 Task: Include a stop at the New York Hall of Science during your trip to Flushing Meadows-Corona Park.
Action: Mouse moved to (219, 57)
Screenshot: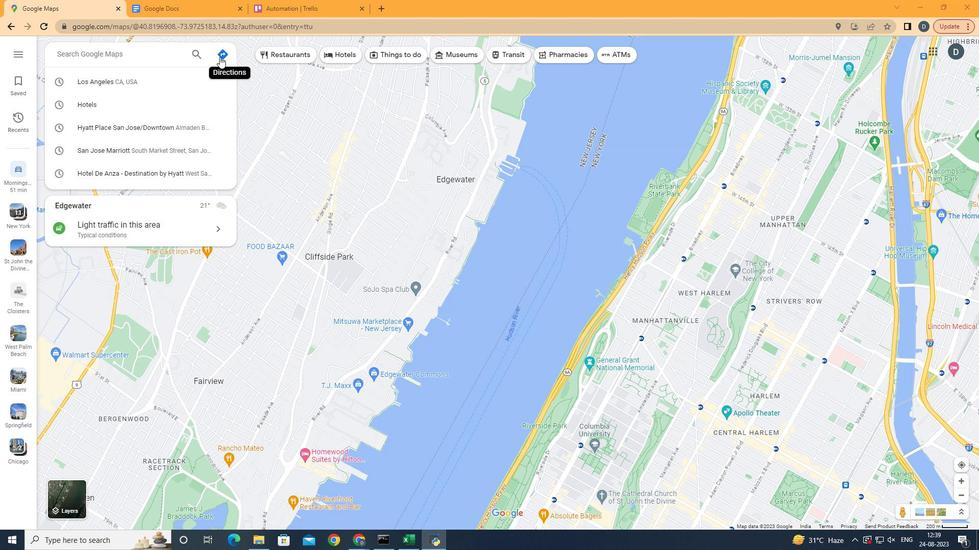 
Action: Mouse pressed left at (219, 57)
Screenshot: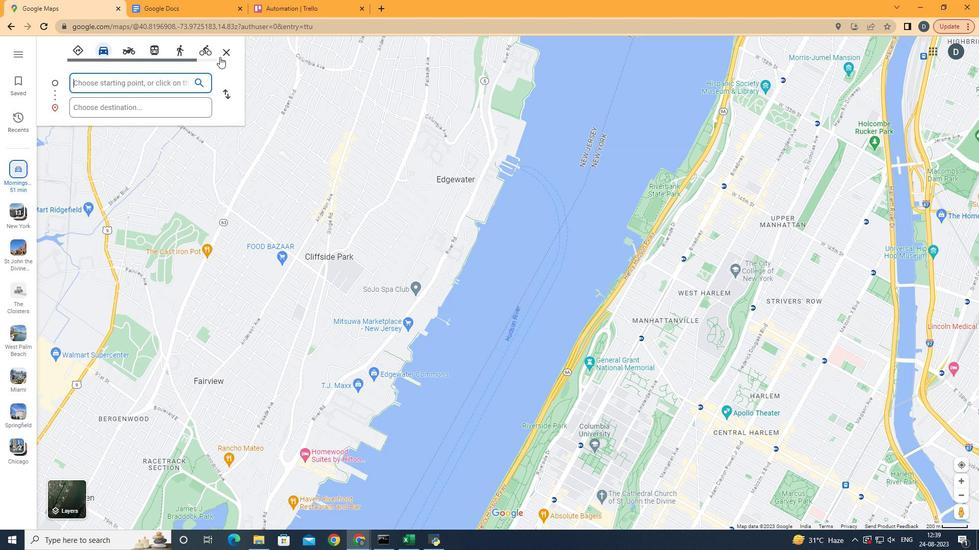 
Action: Mouse moved to (149, 80)
Screenshot: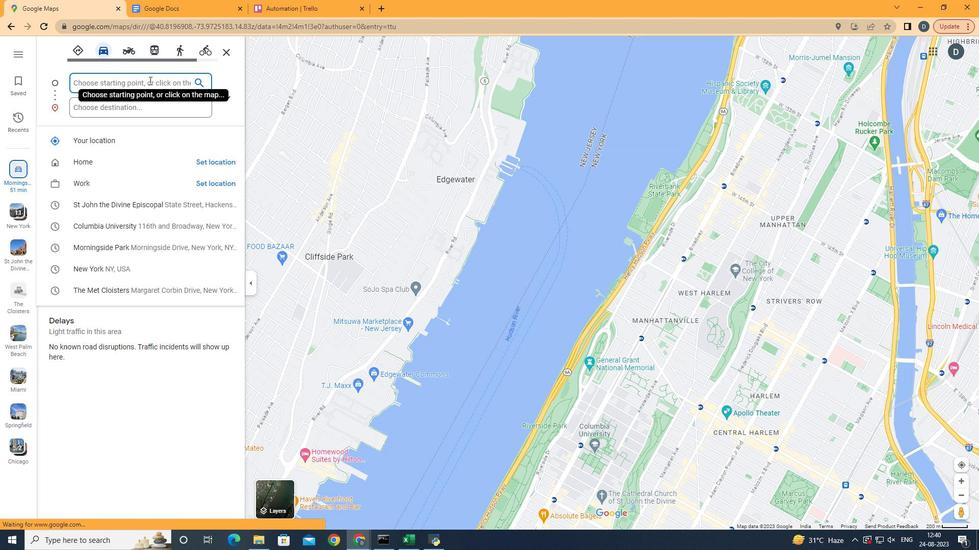 
Action: Mouse pressed left at (149, 80)
Screenshot: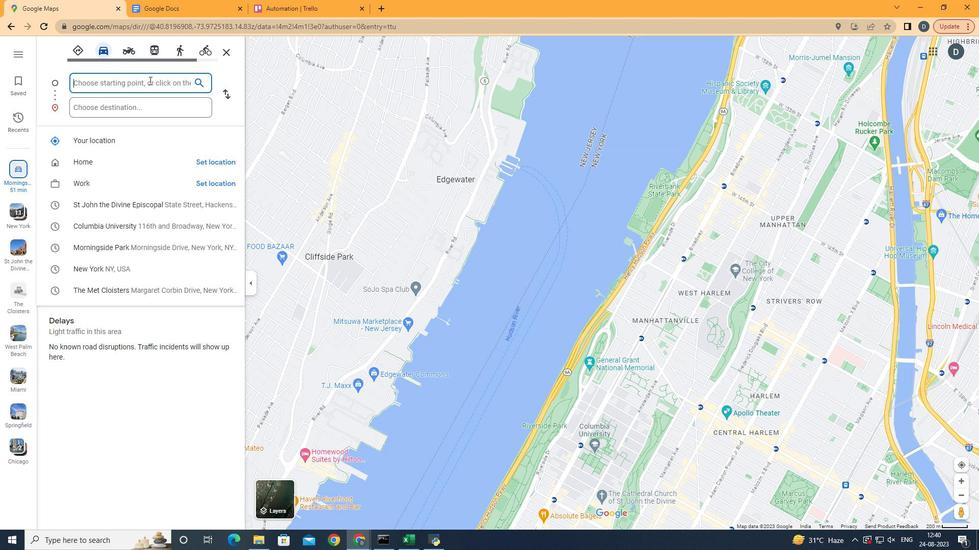 
Action: Key pressed <Key.shift>FLUSHING<Key.space><Key.shift>Me
Screenshot: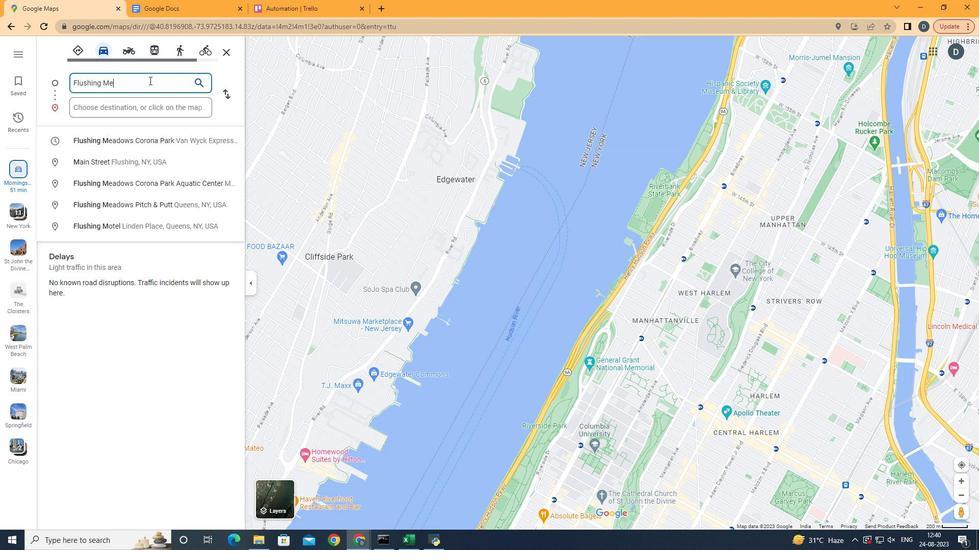 
Action: Mouse moved to (138, 145)
Screenshot: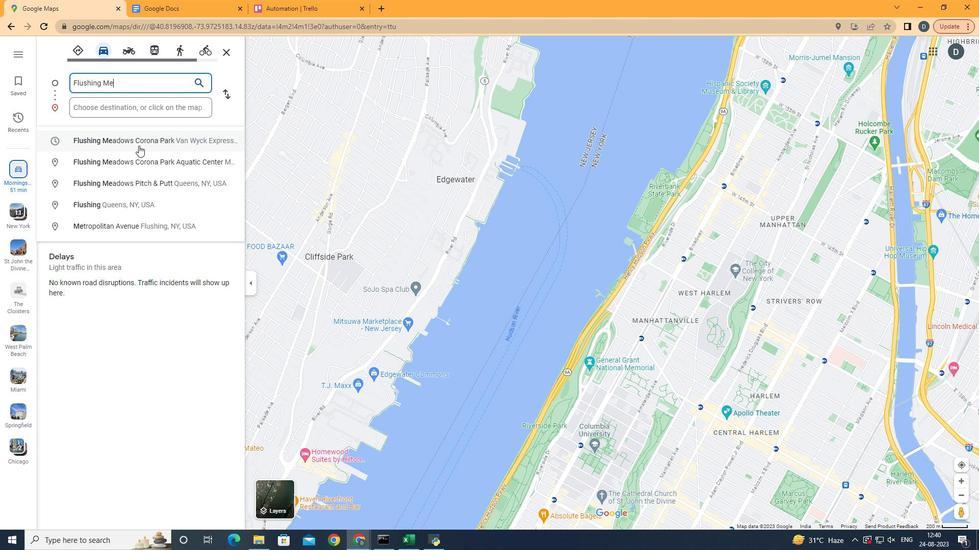 
Action: Mouse pressed left at (138, 145)
Screenshot: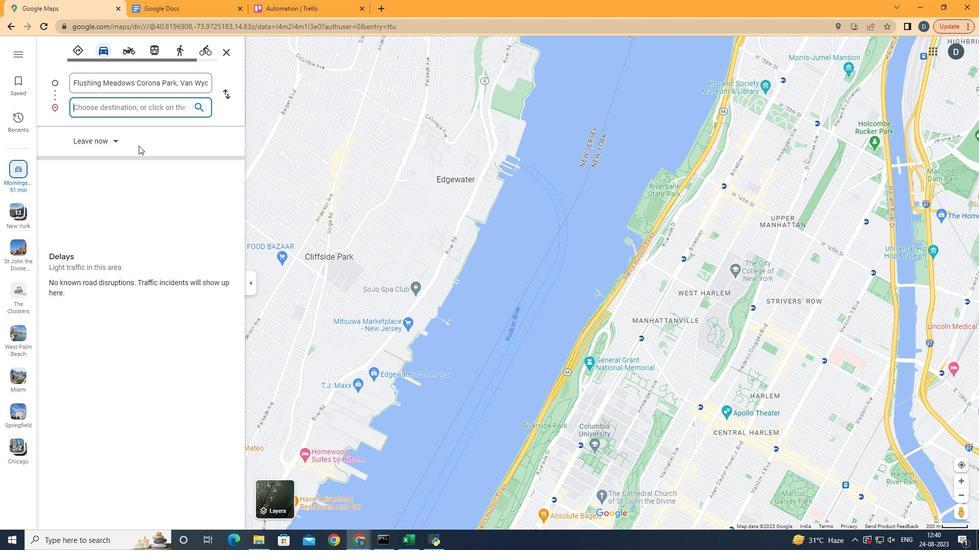
Action: Mouse moved to (174, 83)
Screenshot: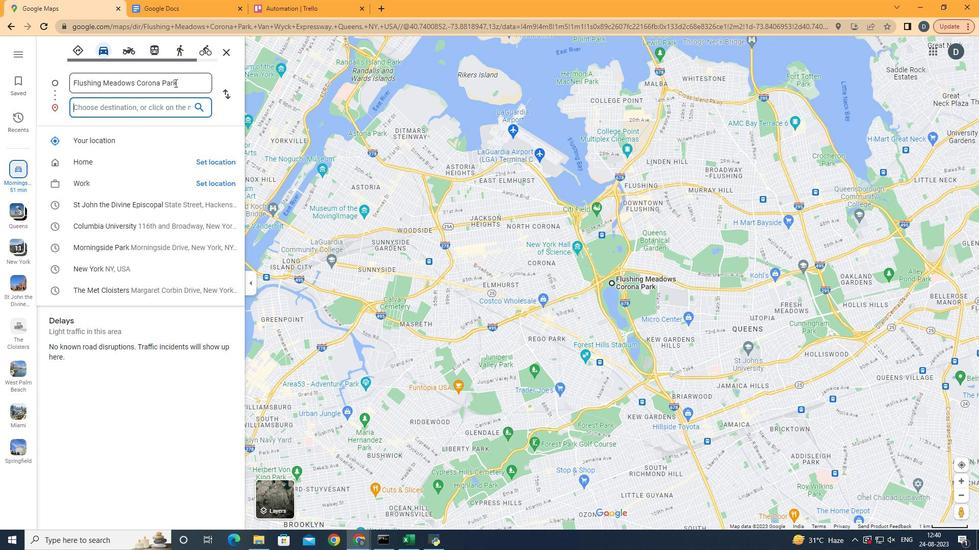 
Action: Mouse pressed left at (174, 83)
Screenshot: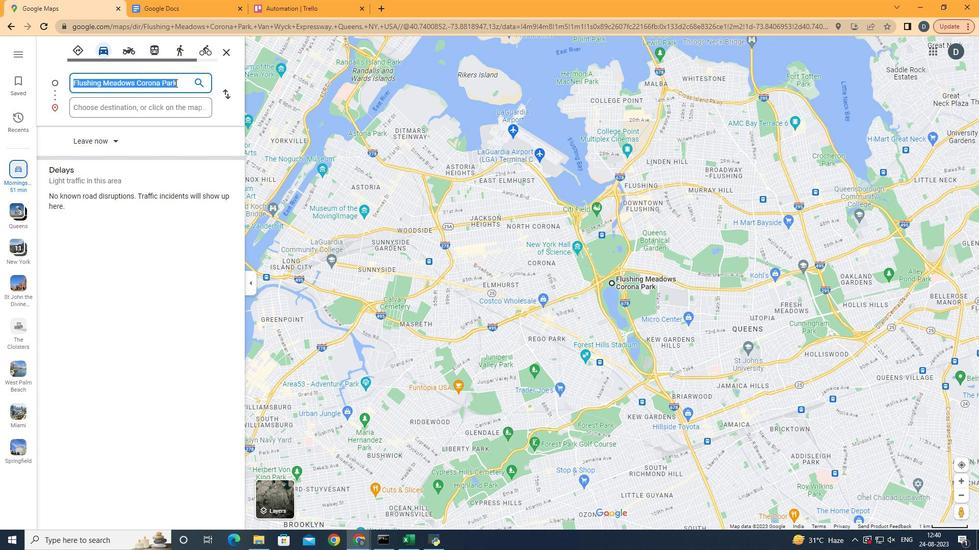 
Action: Mouse moved to (181, 85)
Screenshot: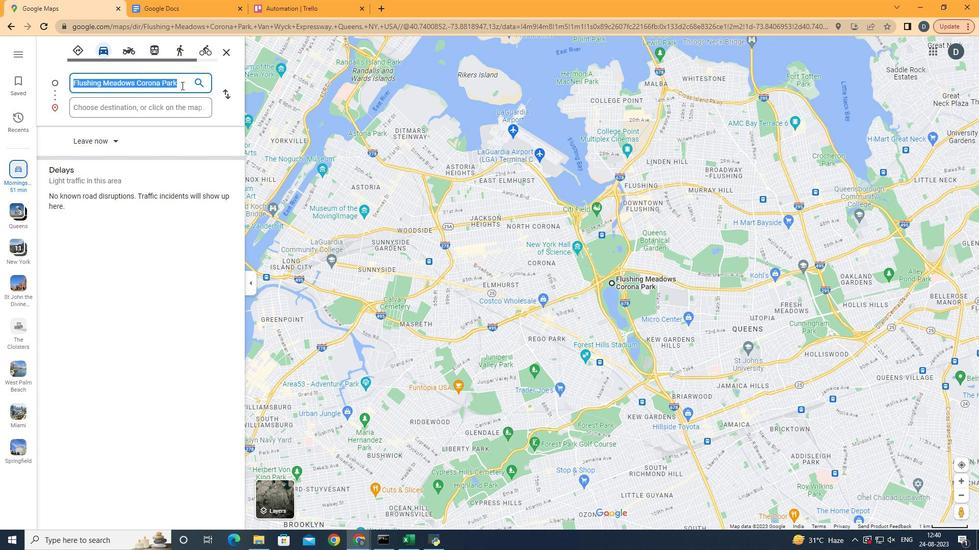 
Action: Mouse pressed left at (181, 85)
Screenshot: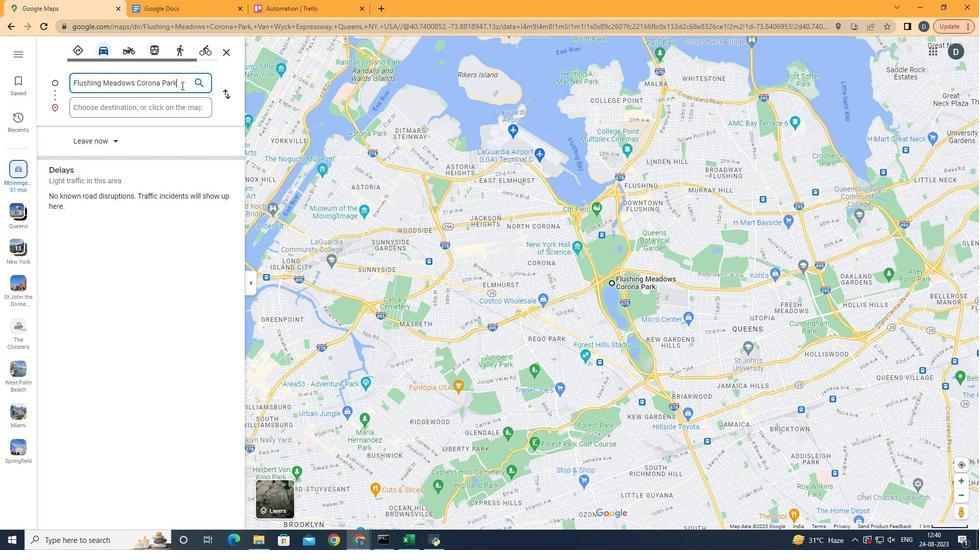 
Action: Key pressed <Key.backspace><Key.backspace><Key.backspace><Key.backspace><Key.backspace><Key.backspace><Key.backspace><Key.backspace><Key.backspace><Key.backspace><Key.backspace>
Screenshot: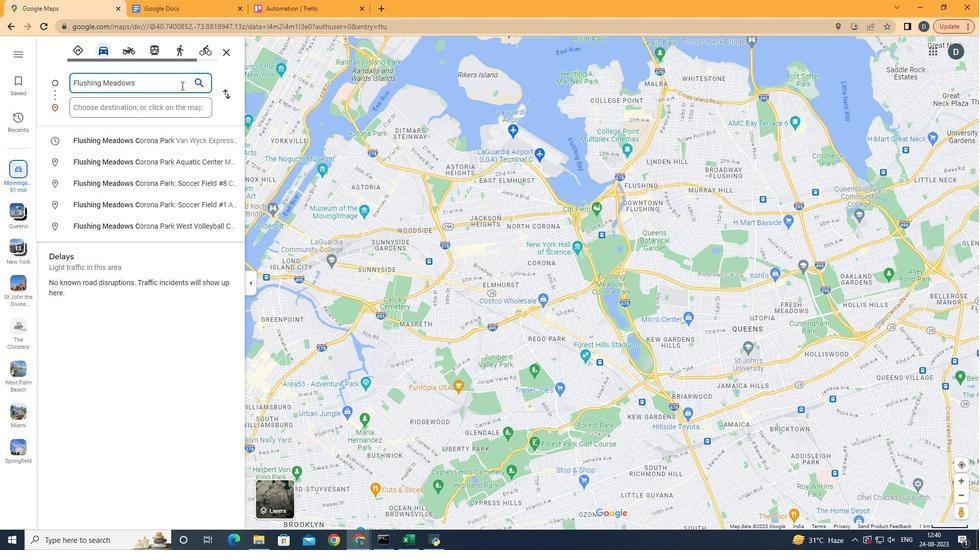 
Action: Mouse moved to (131, 102)
Screenshot: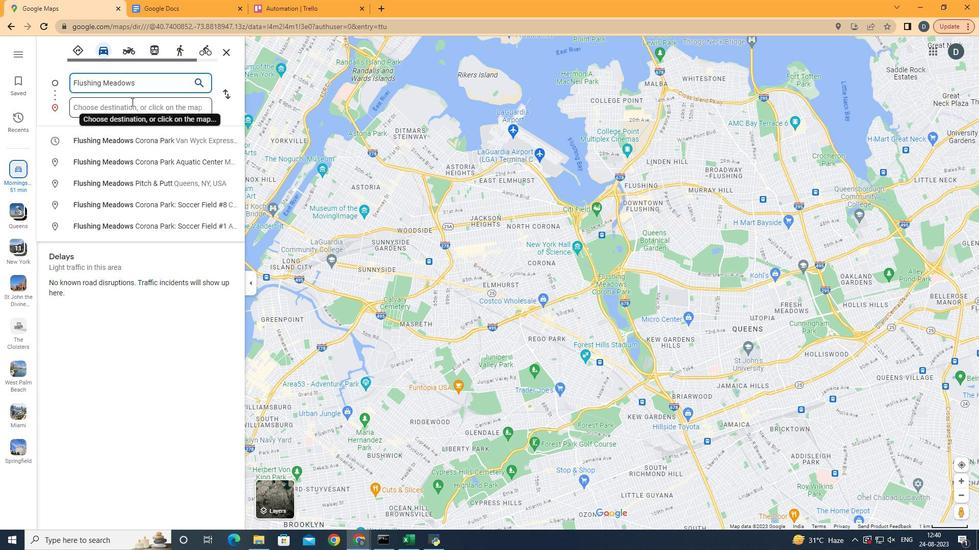 
Action: Key pressed <Key.backspace><Key.backspace><Key.backspace><Key.backspace><Key.backspace><Key.backspace><Key.backspace><Key.backspace><Key.backspace><Key.backspace><Key.backspace><Key.backspace><Key.backspace><Key.backspace><Key.backspace><Key.backspace><Key.backspace><Key.backspace><Key.backspace><Key.backspace><Key.backspace><Key.backspace><Key.backspace><Key.backspace><Key.shift>Corona<Key.space><Key.shift>O<Key.backspace><Key.backspace><Key.backspace><Key.backspace><Key.backspace><Key.backspace><Key.backspace><Key.backspace><Key.backspace><Key.backspace><Key.backspace><Key.backspace><Key.backspace><Key.backspace><Key.shift>Flushi
Screenshot: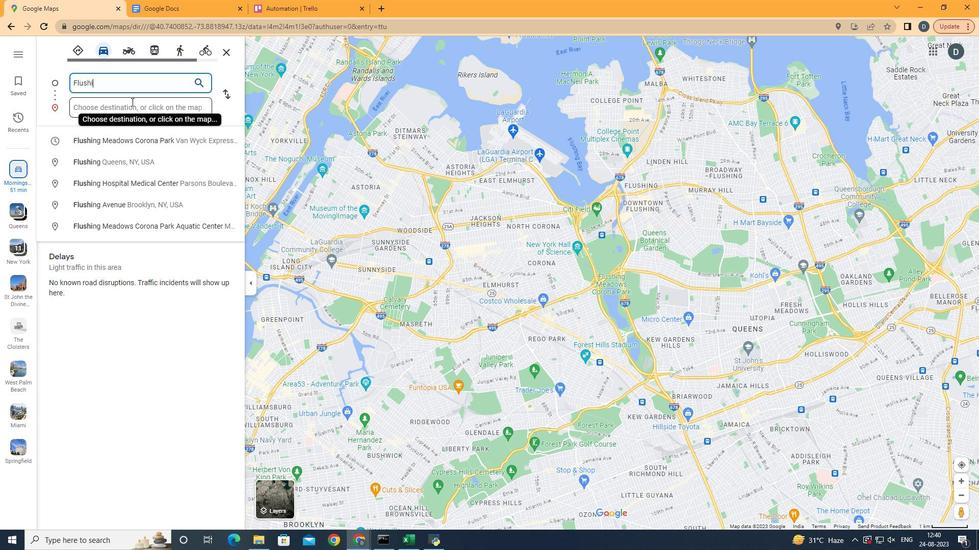 
Action: Mouse moved to (150, 137)
Screenshot: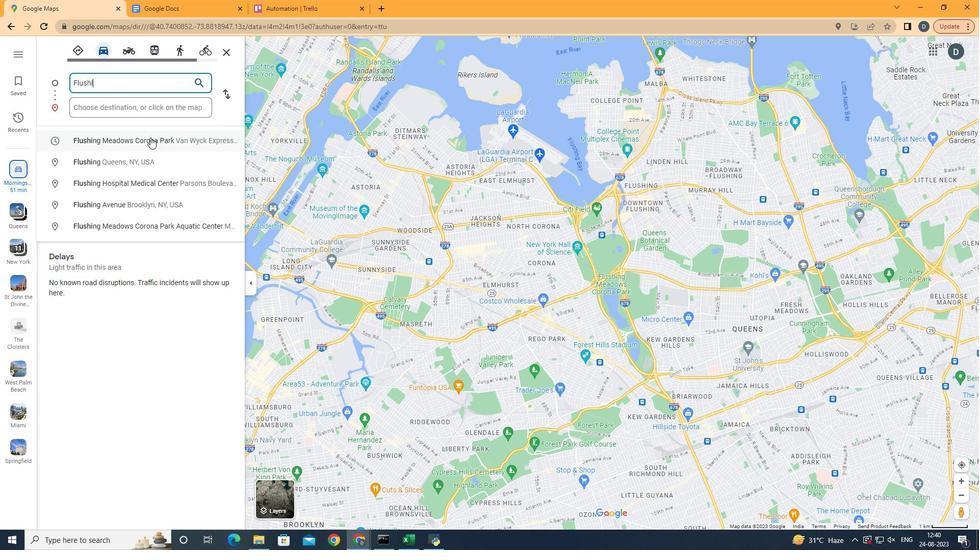 
Action: Mouse pressed left at (150, 137)
Screenshot: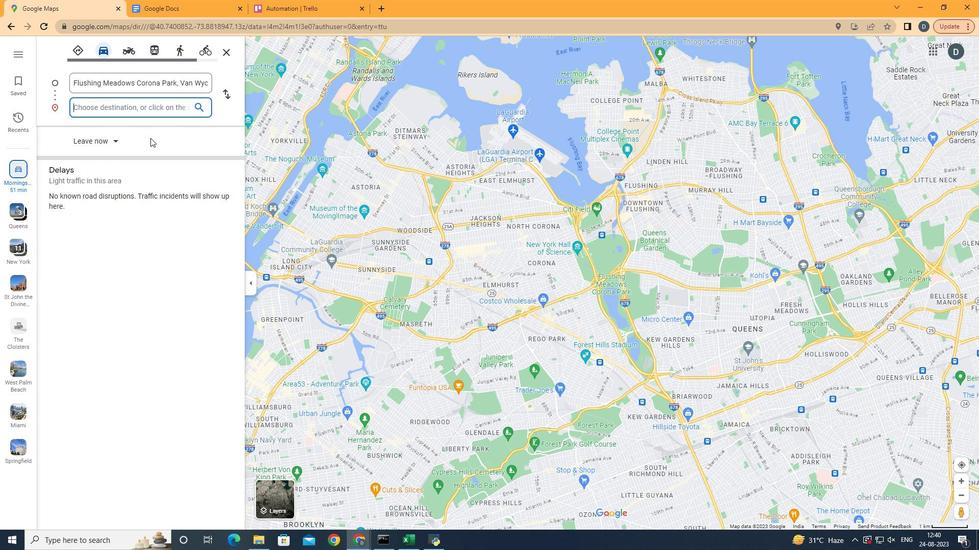 
Action: Mouse moved to (139, 109)
Screenshot: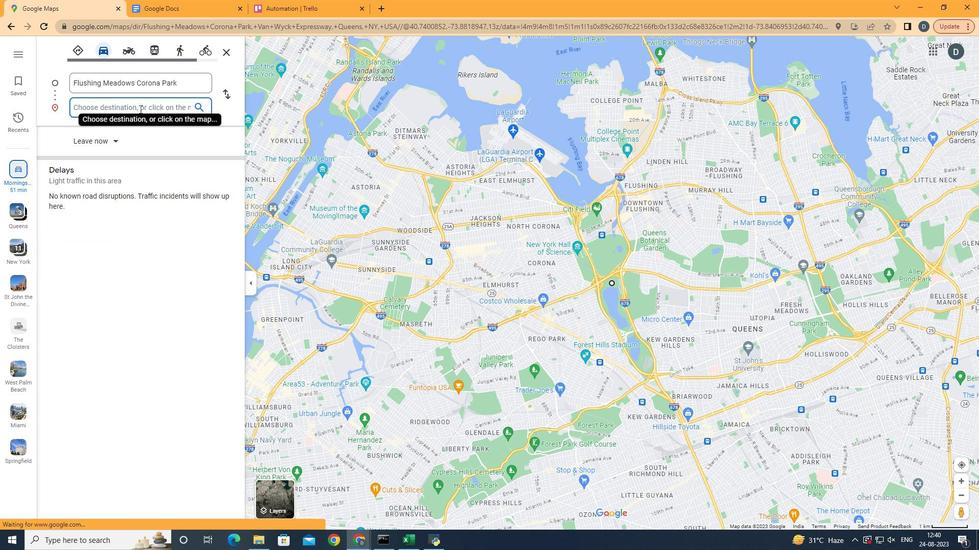
Action: Mouse pressed left at (139, 109)
Screenshot: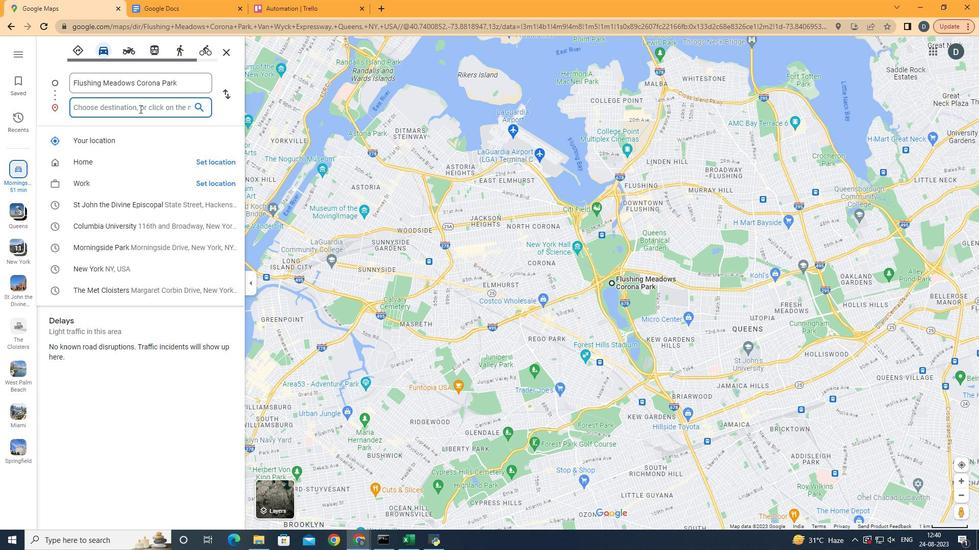 
Action: Key pressed <Key.shift>New<Key.space><Key.shift>York<Key.space><Key.shift>Hall
Screenshot: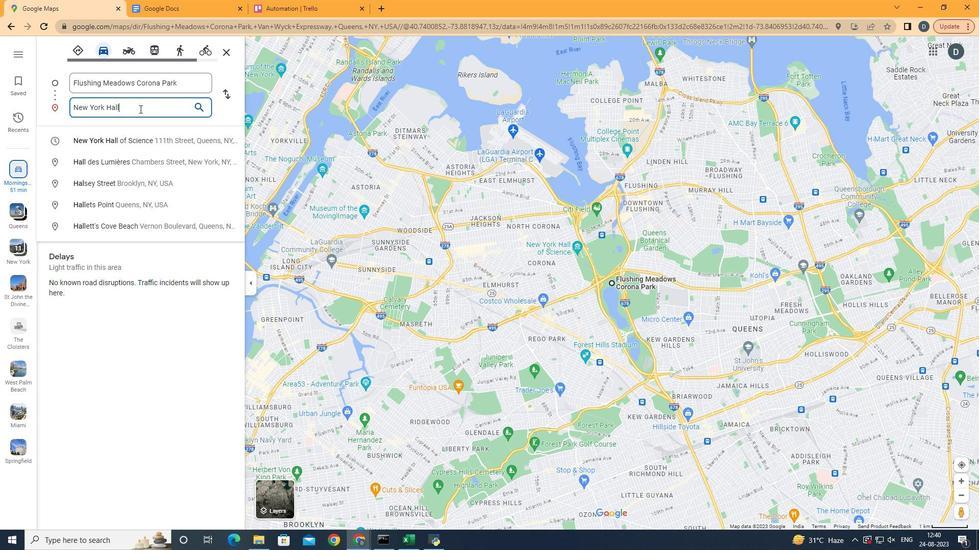 
Action: Mouse moved to (163, 134)
Screenshot: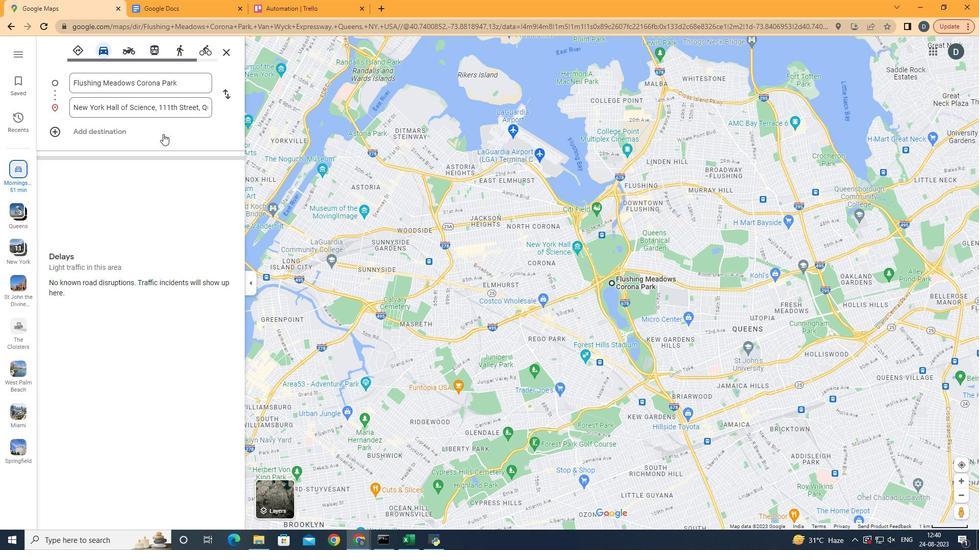
Action: Mouse pressed left at (163, 134)
Screenshot: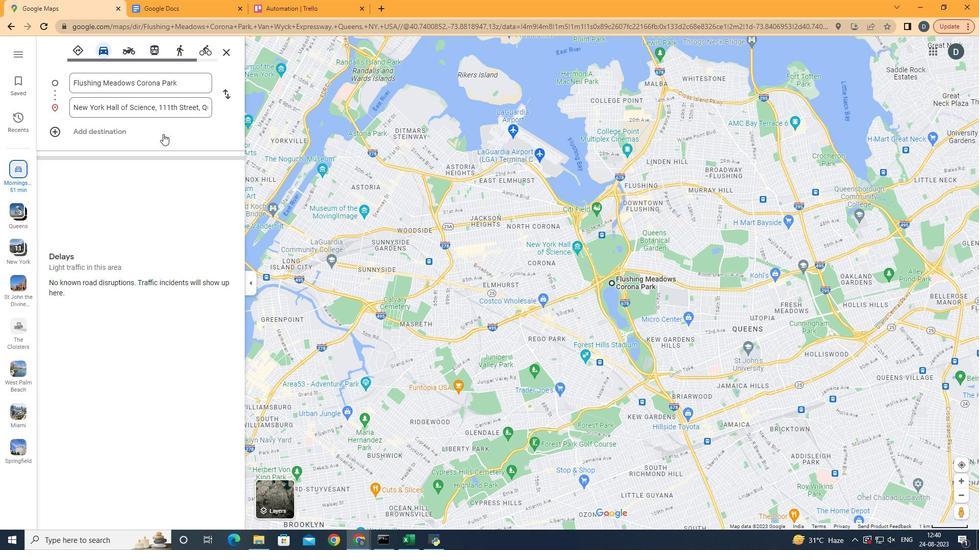 
Action: Mouse moved to (78, 133)
Screenshot: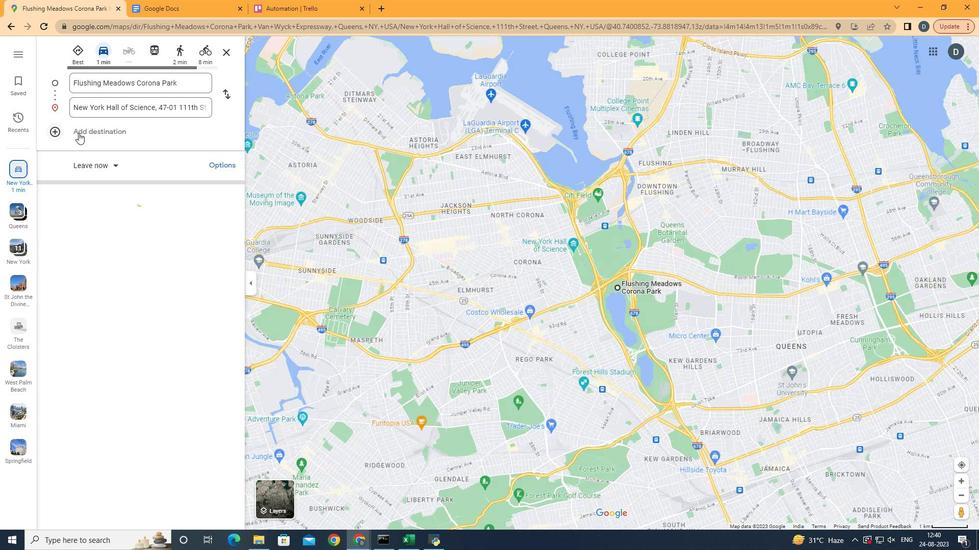 
Action: Mouse pressed left at (78, 133)
Screenshot: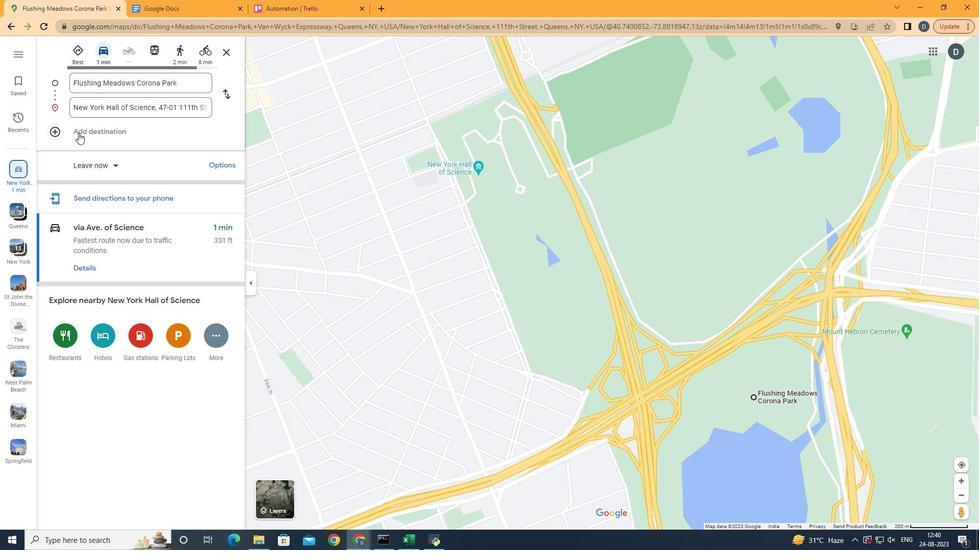 
Action: Mouse moved to (79, 129)
Screenshot: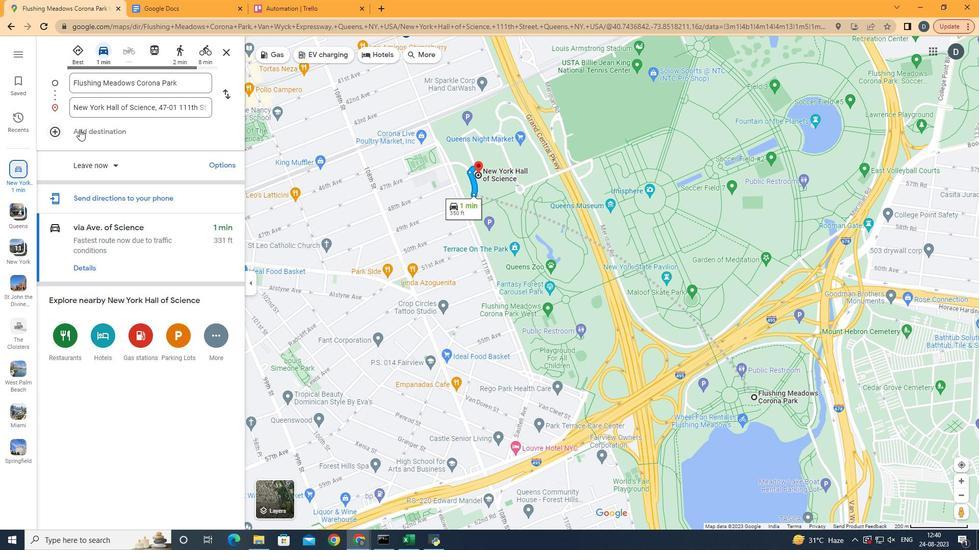
Action: Mouse pressed left at (79, 129)
Screenshot: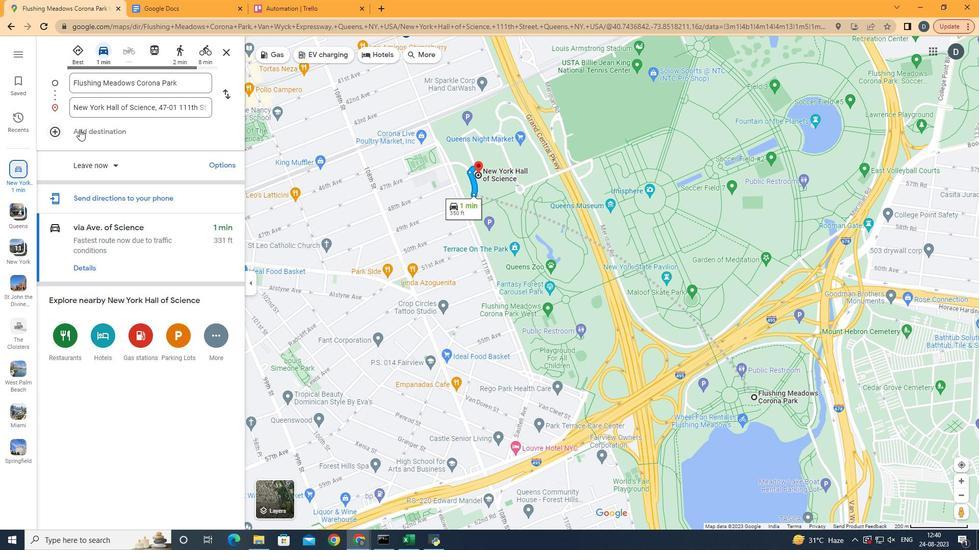
Action: Mouse moved to (123, 134)
Screenshot: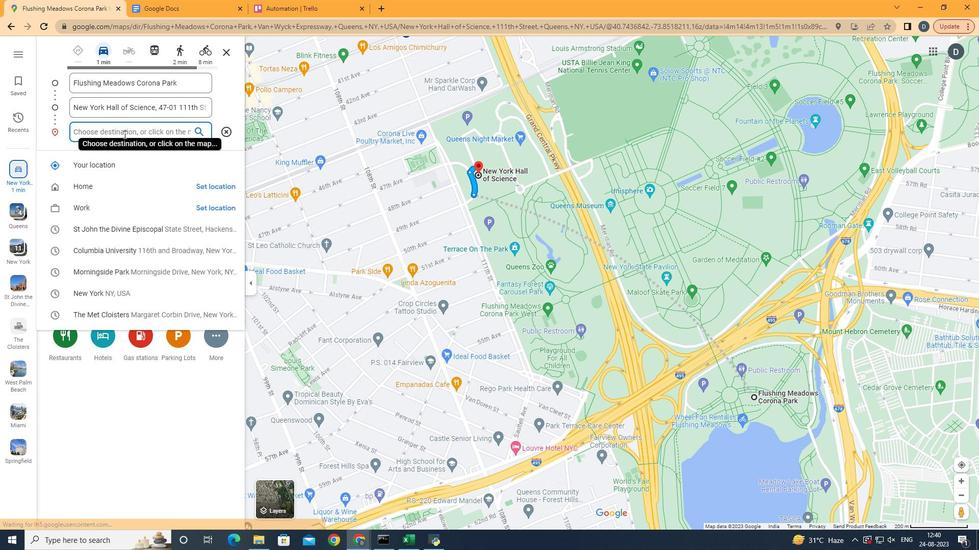 
Action: Mouse pressed left at (123, 134)
Screenshot: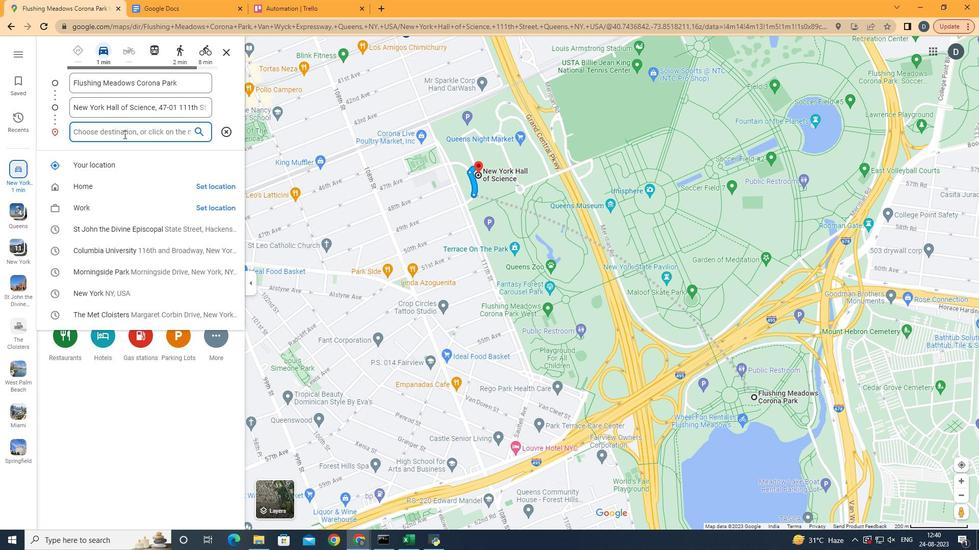 
Action: Key pressed <Key.shift>Corona
Screenshot: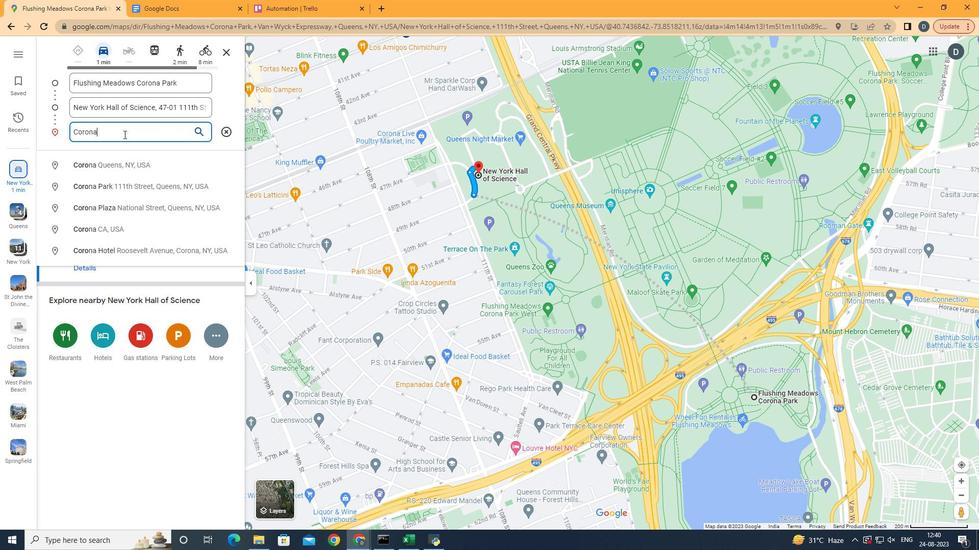 
Action: Mouse moved to (153, 184)
Screenshot: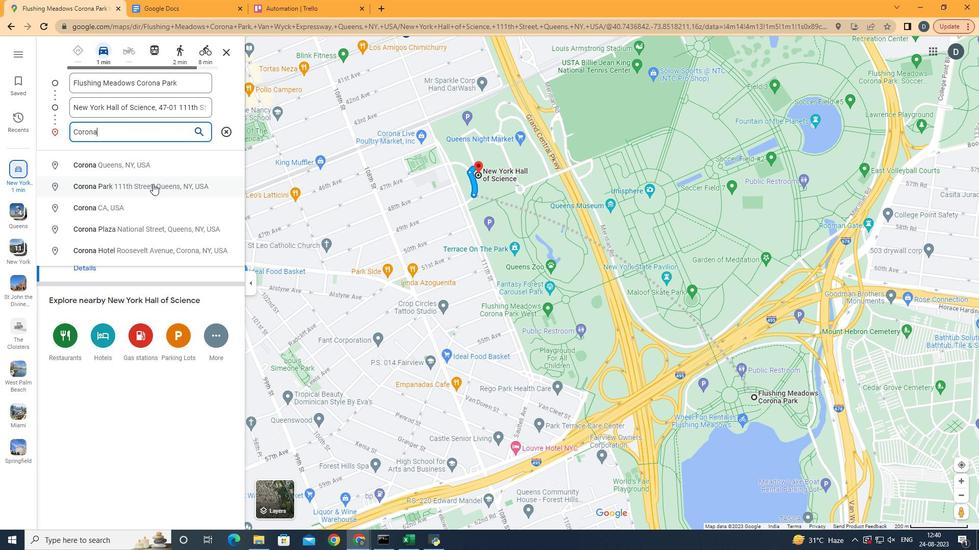 
Action: Mouse pressed left at (153, 184)
Screenshot: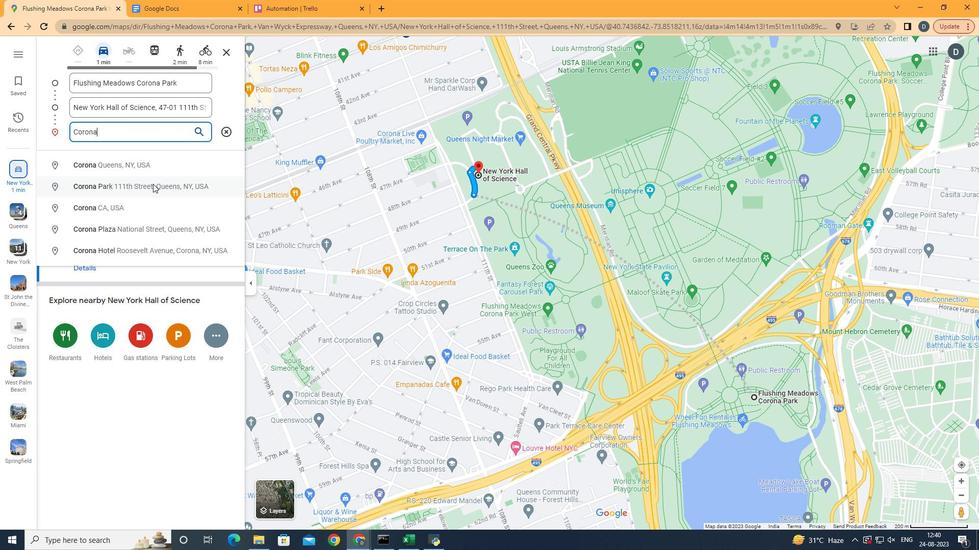 
Action: Mouse moved to (510, 196)
Screenshot: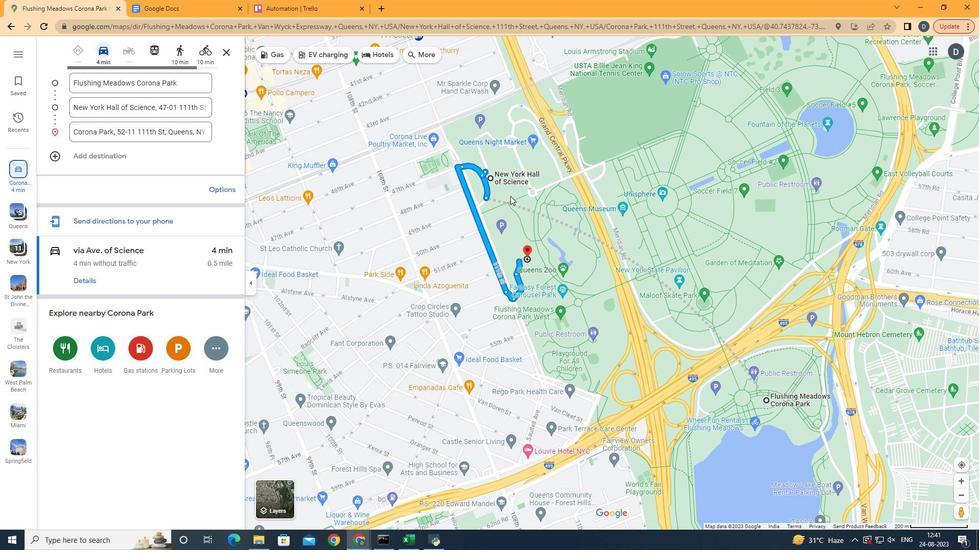 
Action: Mouse scrolled (510, 196) with delta (0, 0)
Screenshot: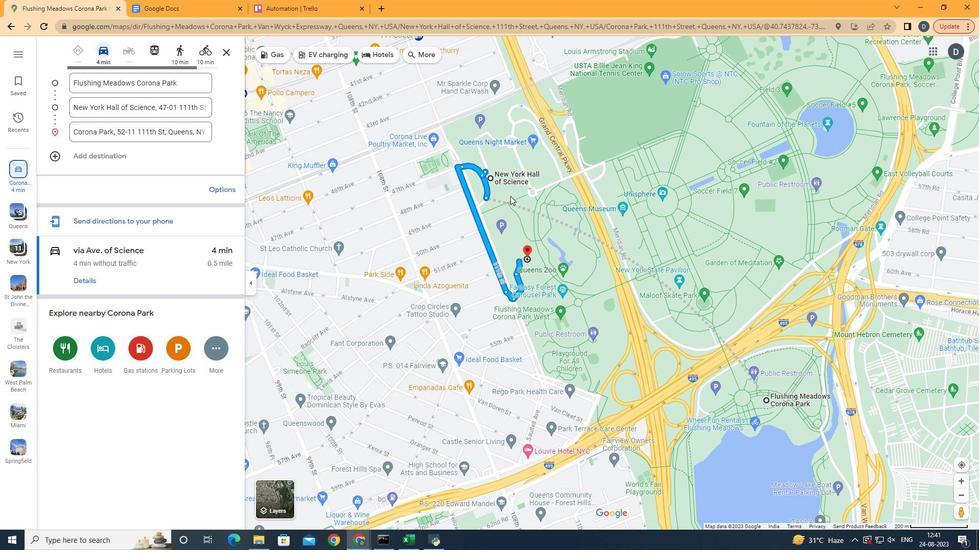 
Action: Mouse scrolled (510, 196) with delta (0, 0)
Screenshot: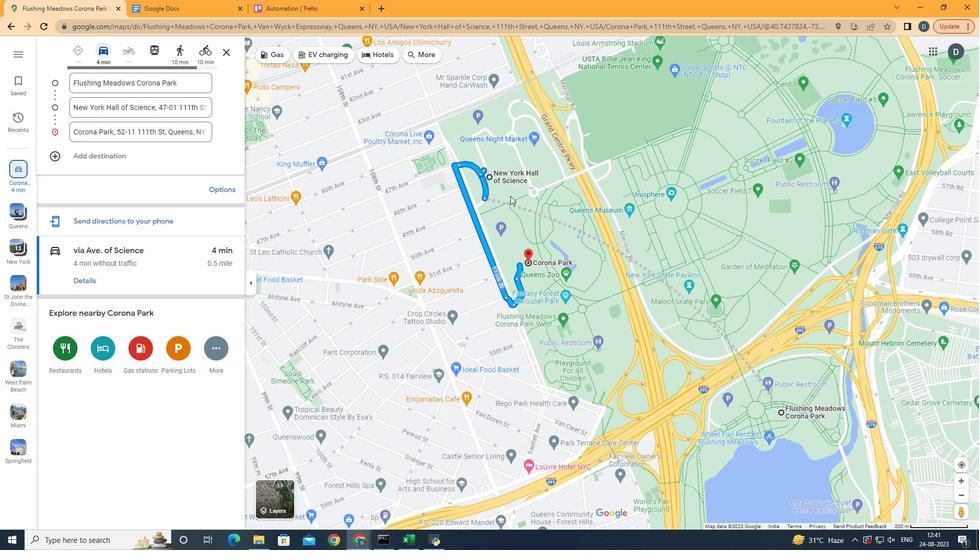 
Action: Mouse scrolled (510, 196) with delta (0, 0)
Screenshot: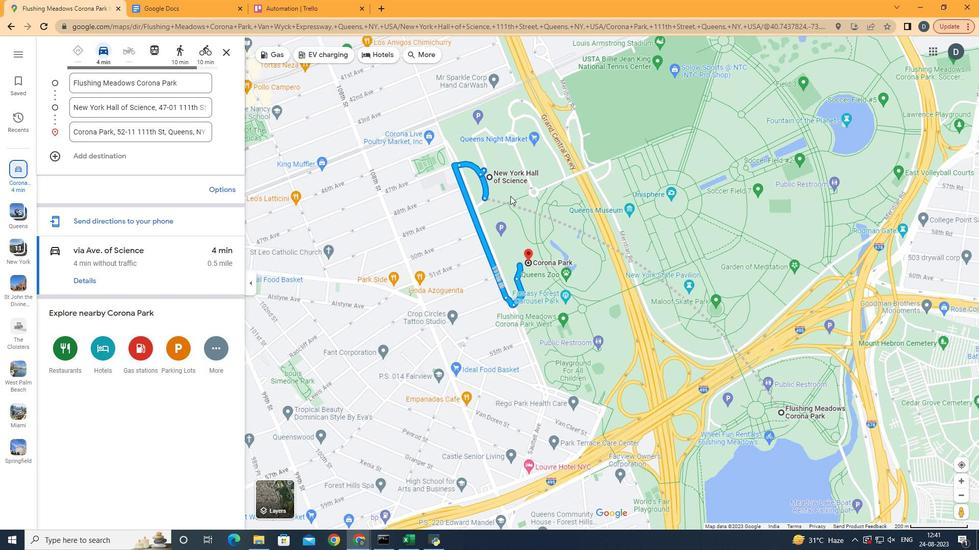 
Action: Mouse scrolled (510, 196) with delta (0, 0)
Screenshot: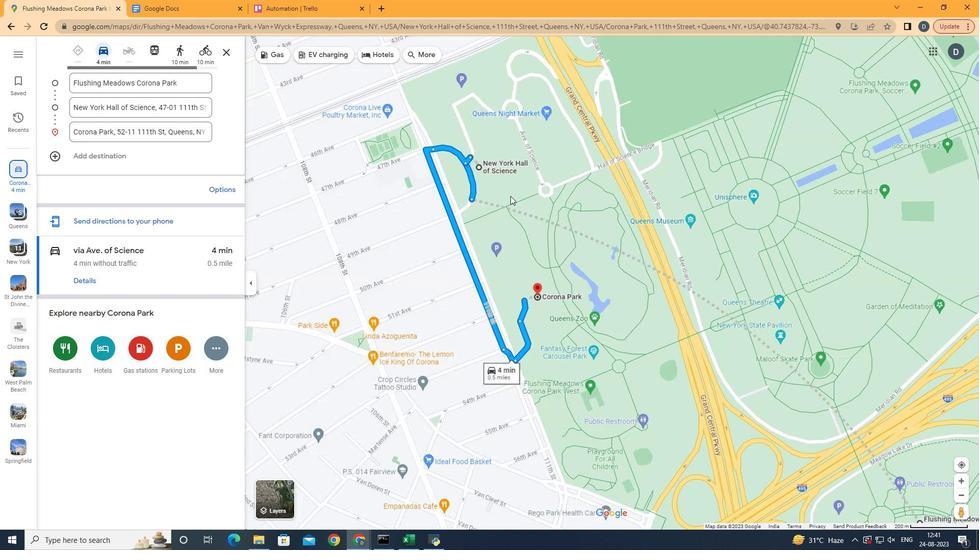 
Action: Mouse scrolled (510, 196) with delta (0, 0)
Screenshot: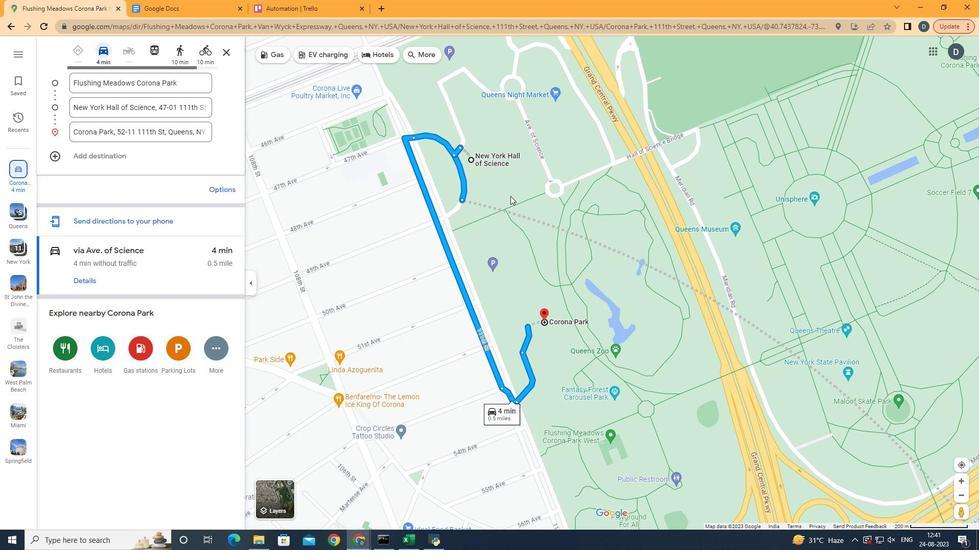 
Action: Mouse scrolled (510, 196) with delta (0, 0)
Screenshot: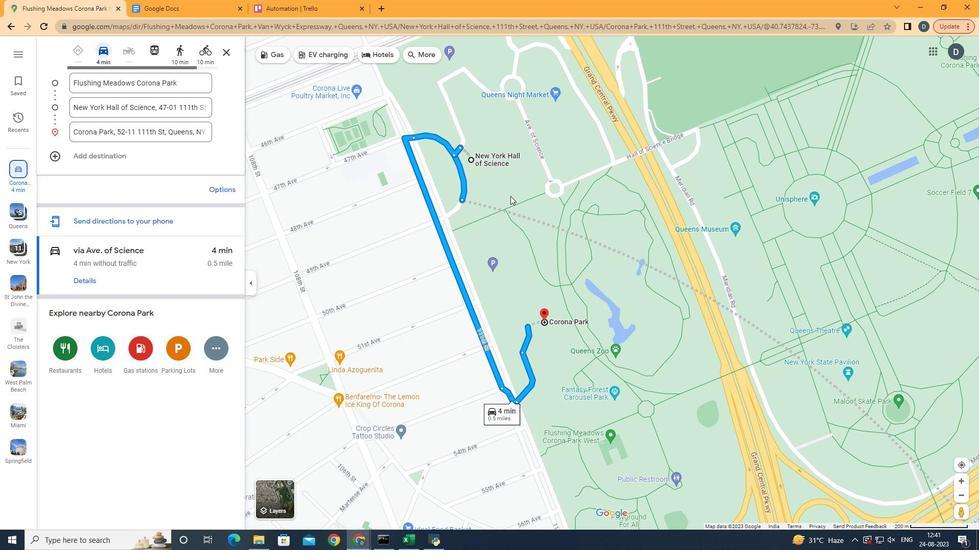 
Action: Mouse scrolled (510, 196) with delta (0, 0)
Screenshot: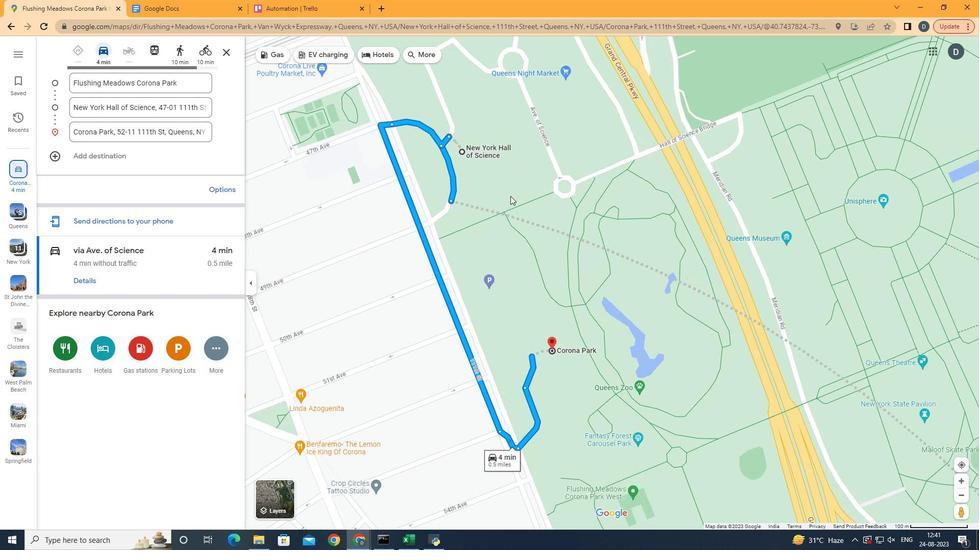 
Action: Mouse scrolled (510, 196) with delta (0, 0)
Screenshot: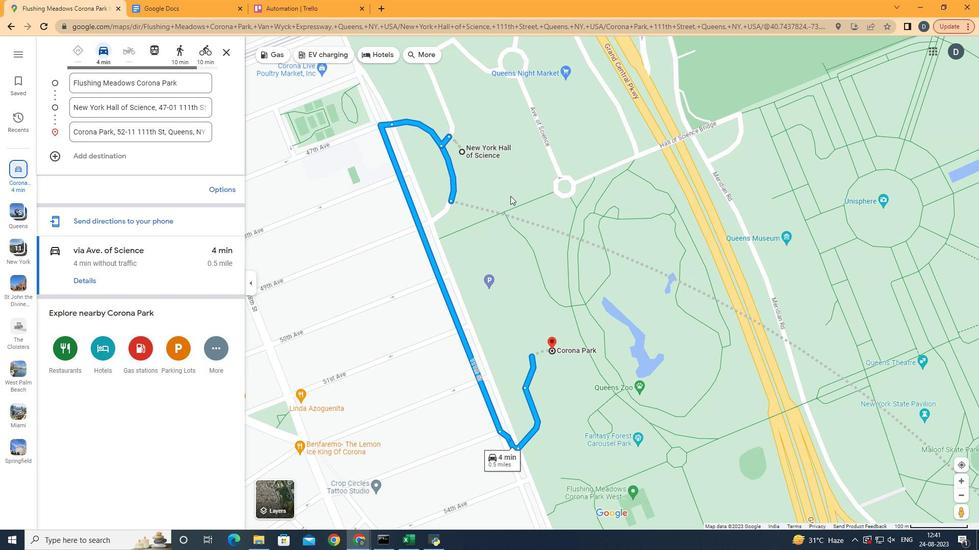 
Action: Mouse moved to (458, 183)
Screenshot: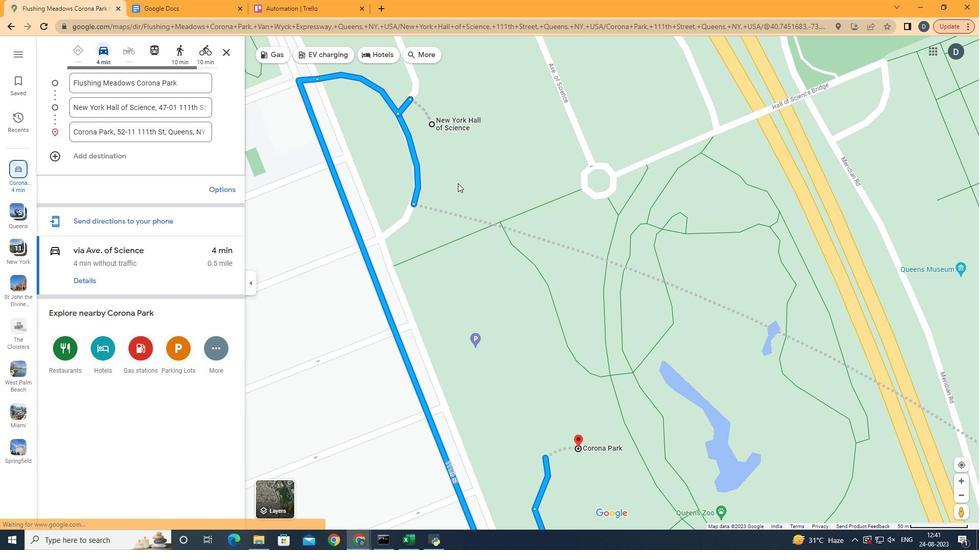 
Action: Mouse pressed left at (458, 183)
Screenshot: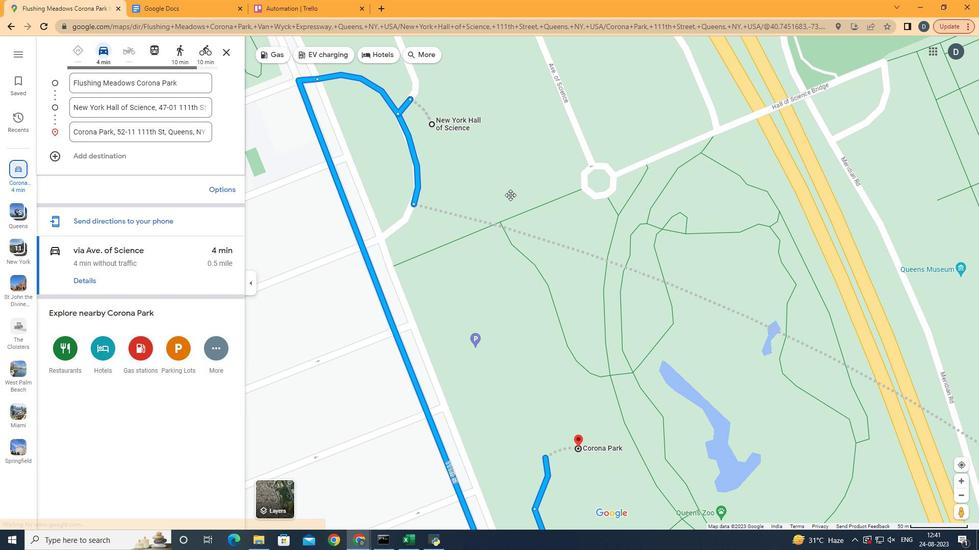 
Action: Mouse moved to (536, 222)
Screenshot: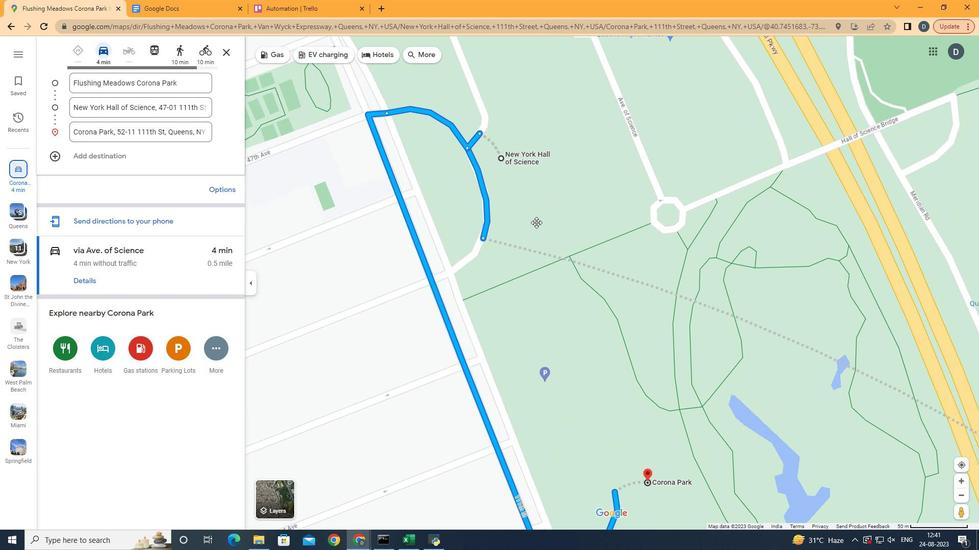 
Action: Mouse scrolled (536, 223) with delta (0, 0)
Screenshot: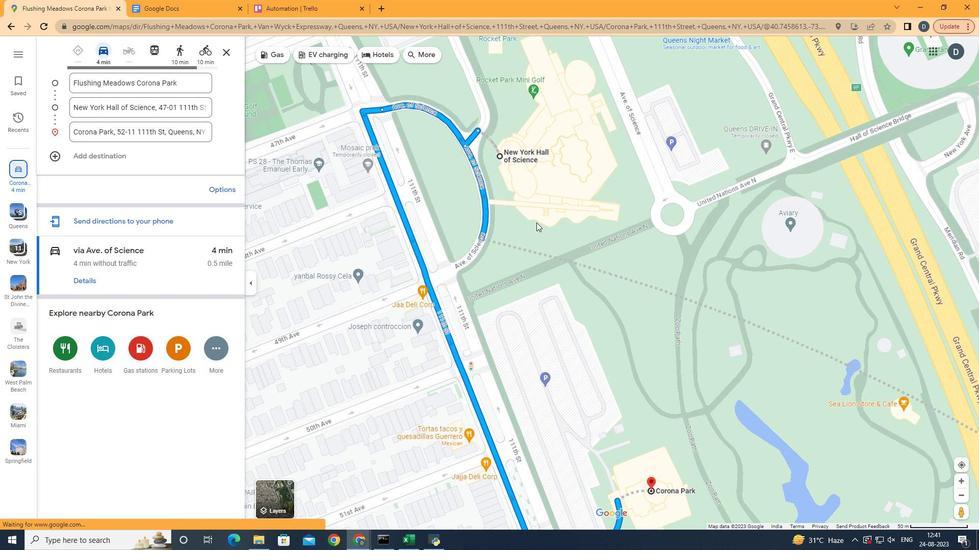 
Action: Mouse scrolled (536, 223) with delta (0, 0)
Screenshot: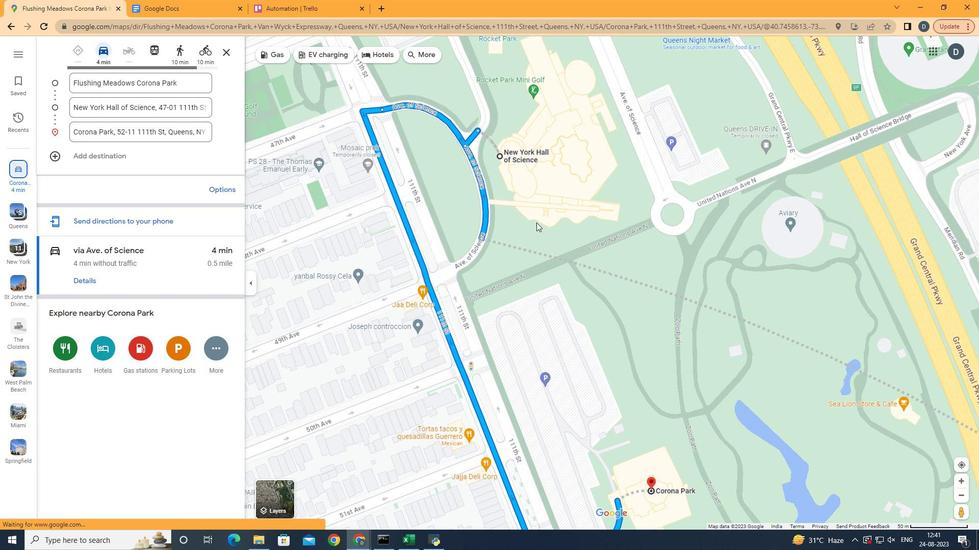 
Action: Mouse scrolled (536, 223) with delta (0, 0)
Screenshot: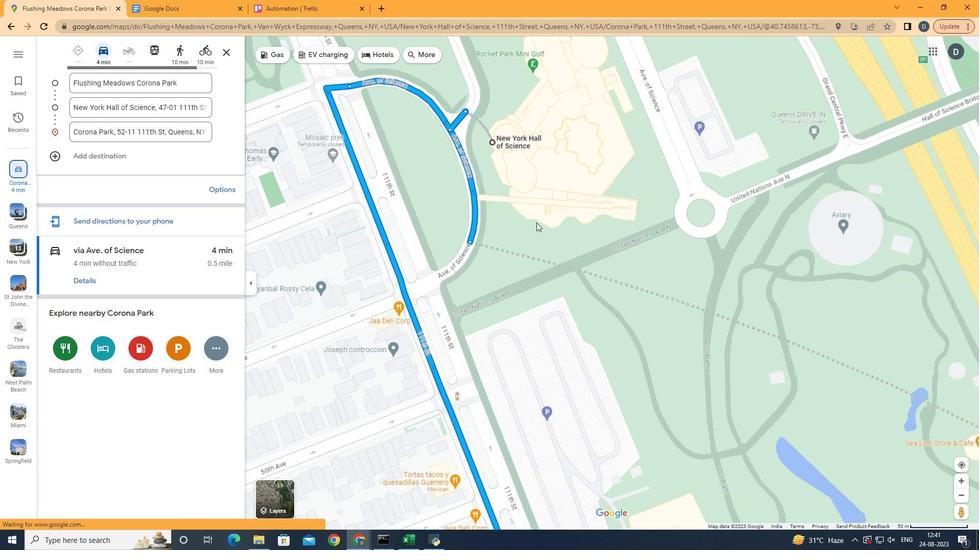 
Action: Mouse moved to (489, 180)
Screenshot: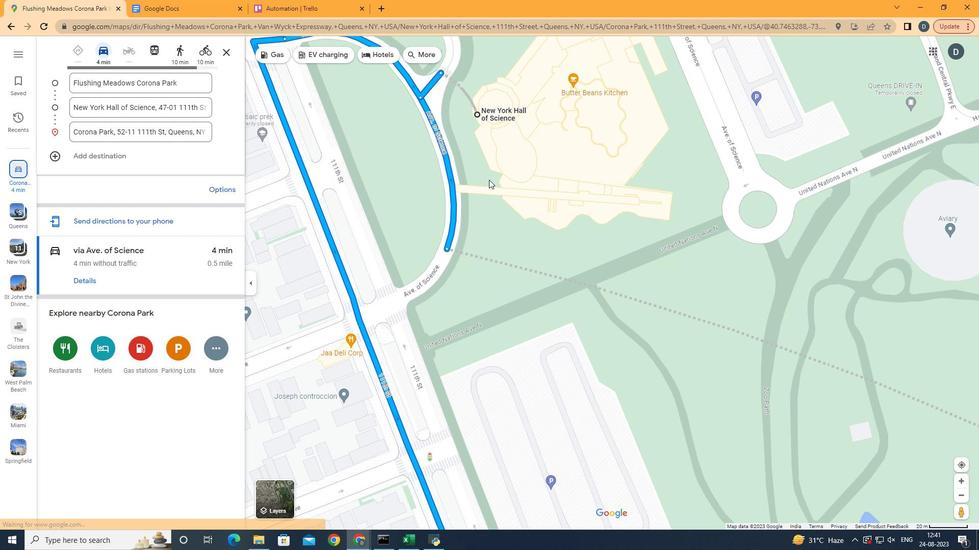 
Action: Mouse pressed left at (489, 180)
Screenshot: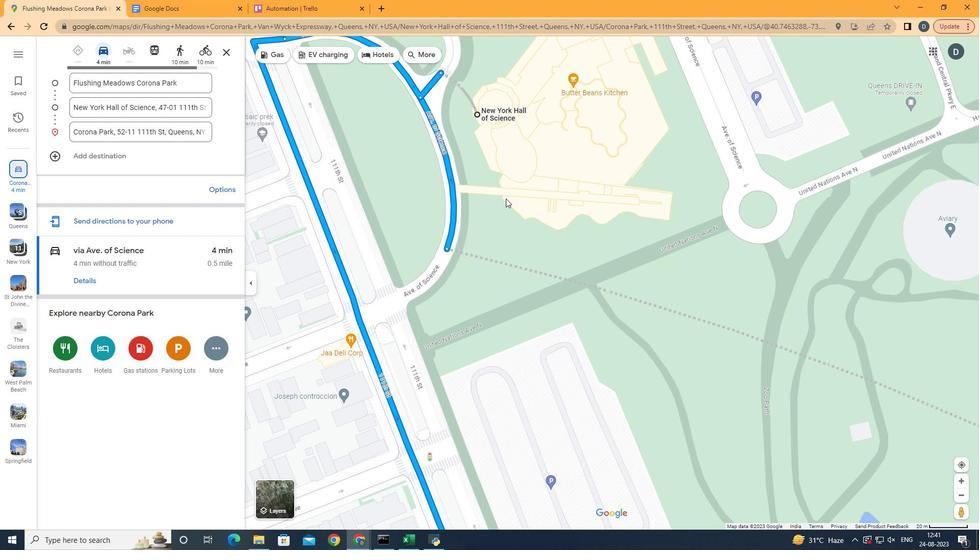 
Action: Mouse moved to (491, 263)
Screenshot: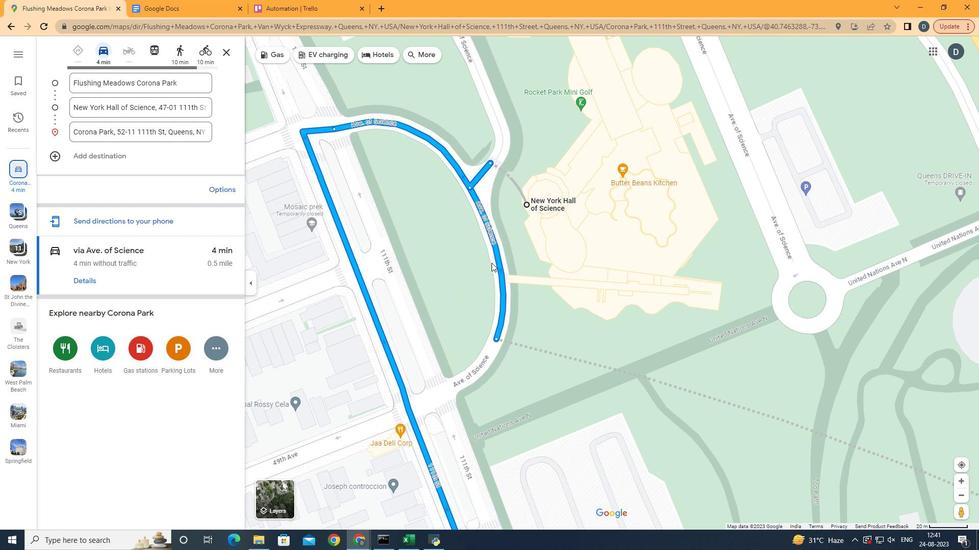 
Action: Mouse scrolled (491, 262) with delta (0, 0)
Screenshot: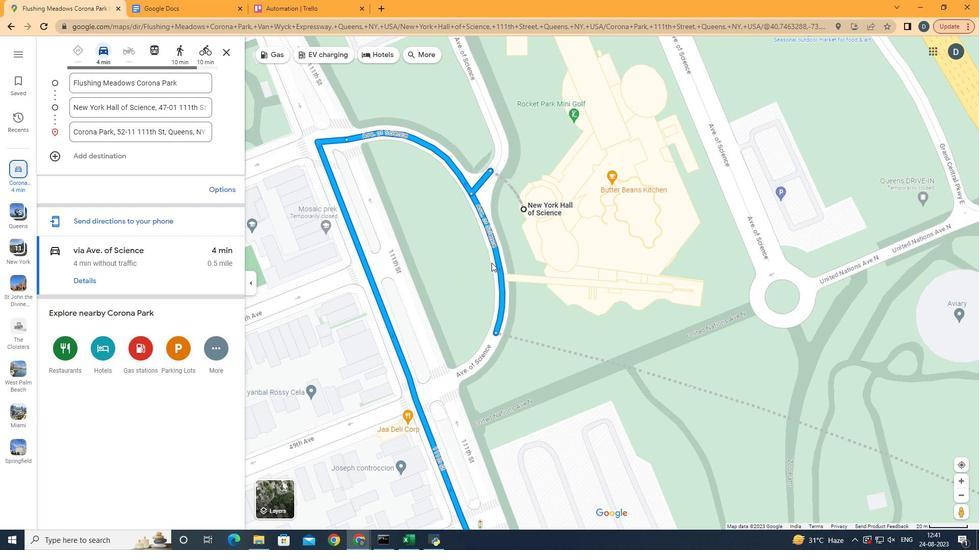 
Action: Mouse scrolled (491, 262) with delta (0, 0)
Screenshot: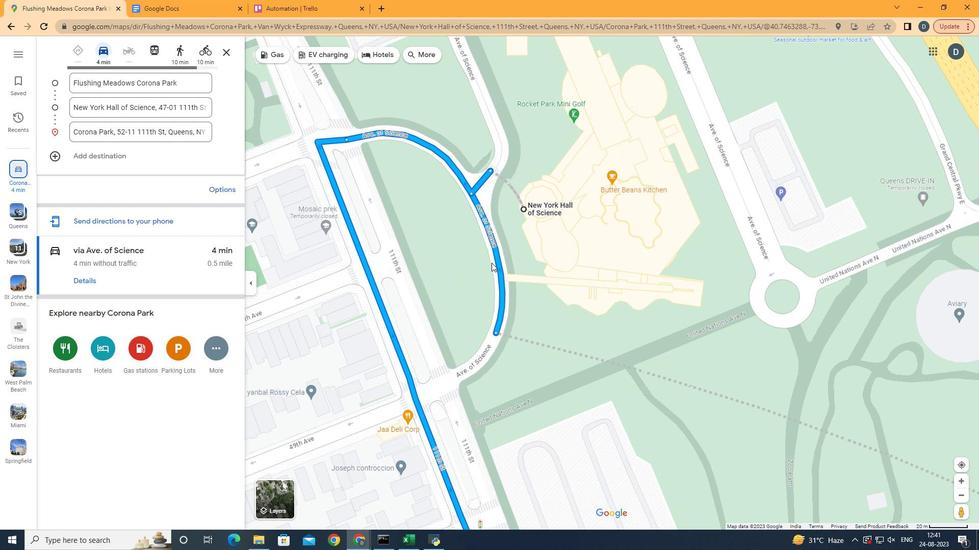 
Action: Mouse scrolled (491, 262) with delta (0, 0)
Screenshot: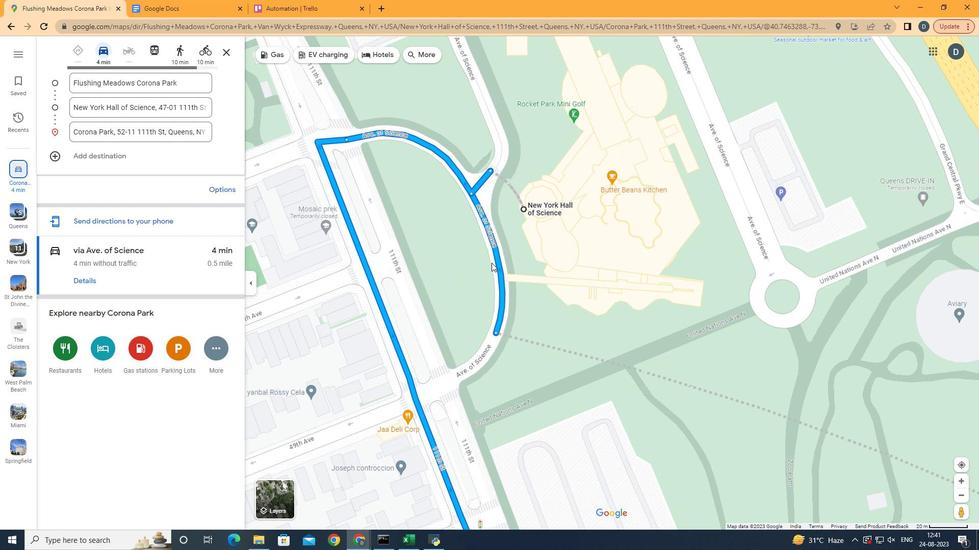 
Action: Mouse scrolled (491, 262) with delta (0, 0)
Screenshot: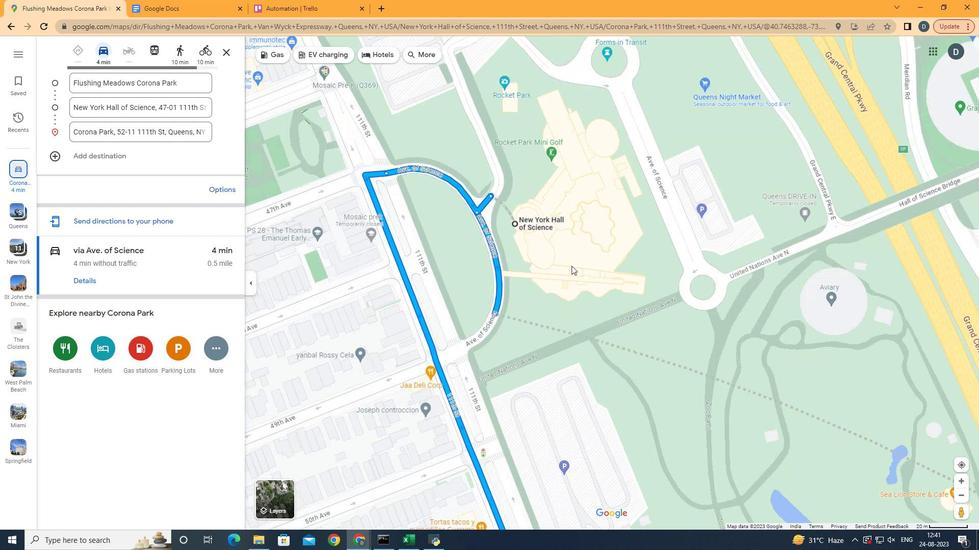 
Action: Mouse scrolled (491, 262) with delta (0, 0)
Screenshot: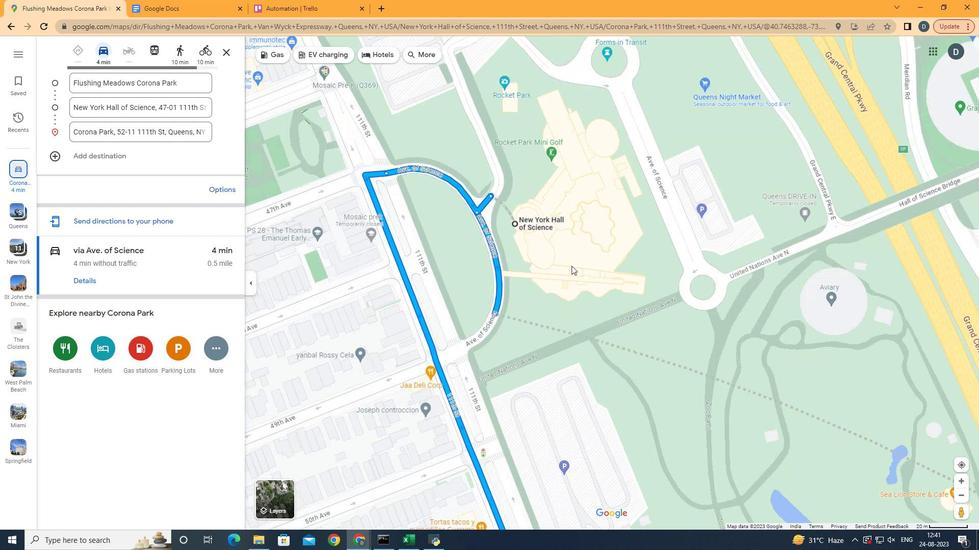 
Action: Mouse scrolled (491, 262) with delta (0, 0)
Screenshot: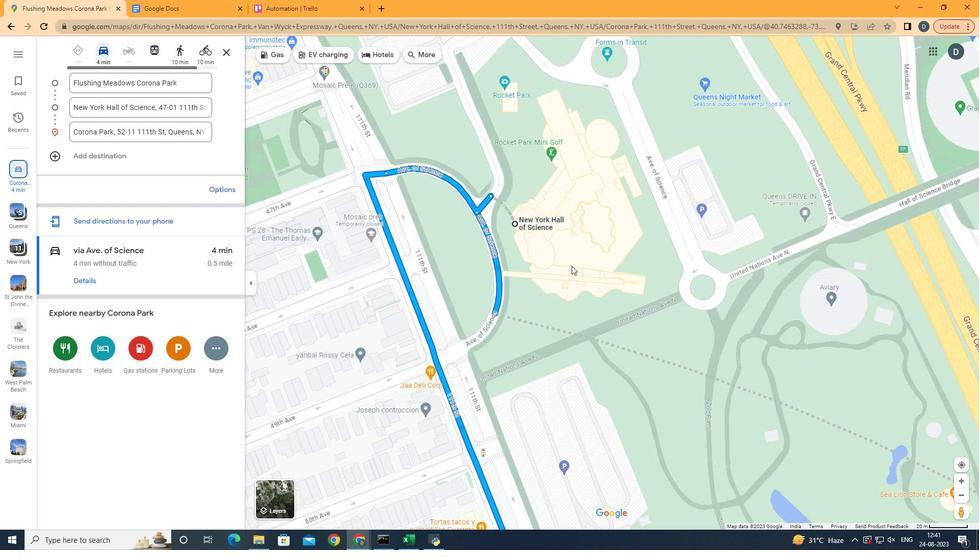 
Action: Mouse moved to (793, 329)
Screenshot: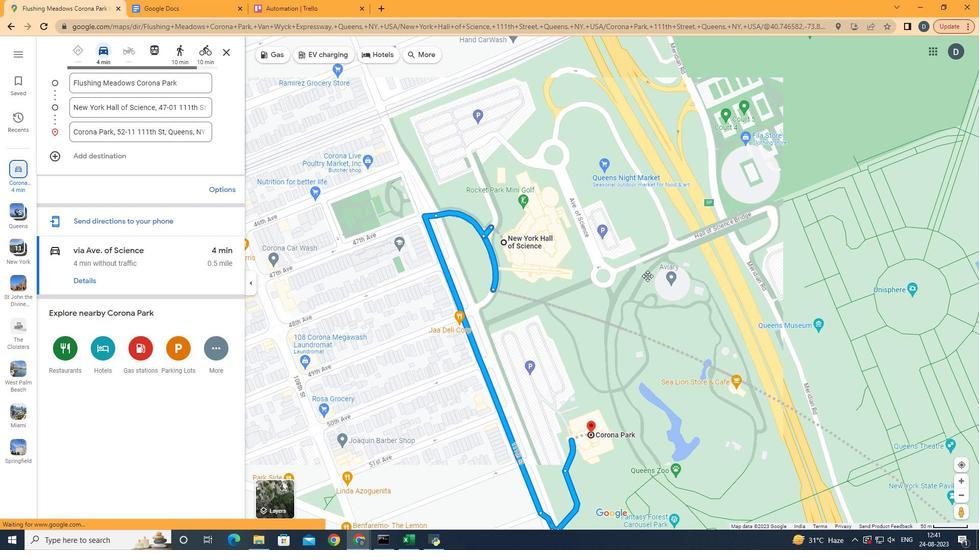 
Action: Mouse pressed left at (793, 329)
Screenshot: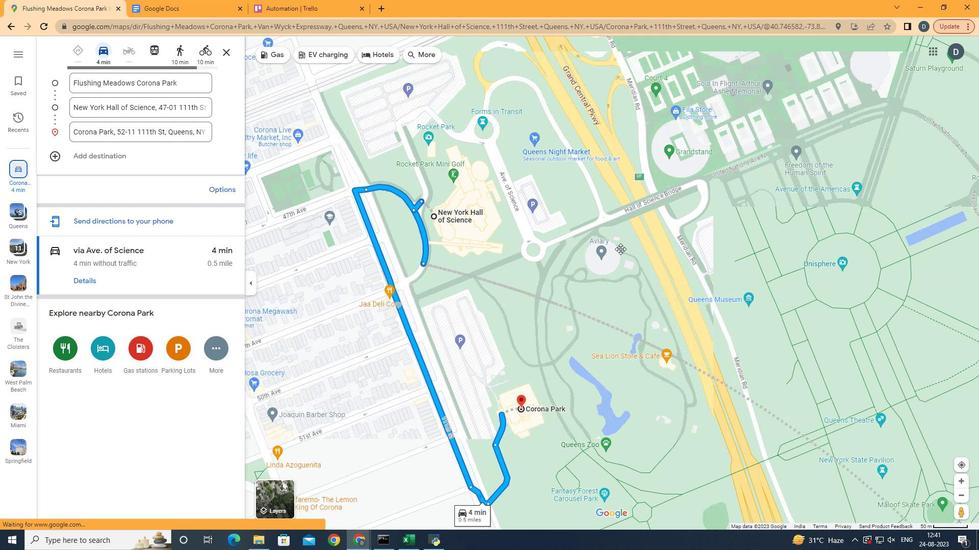 
Action: Mouse moved to (667, 277)
Screenshot: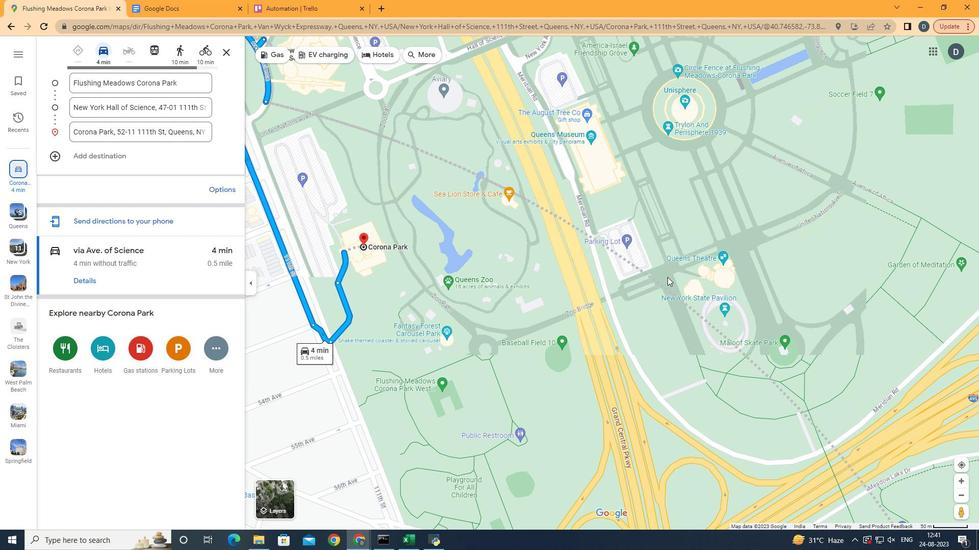 
Action: Mouse scrolled (667, 277) with delta (0, 0)
Screenshot: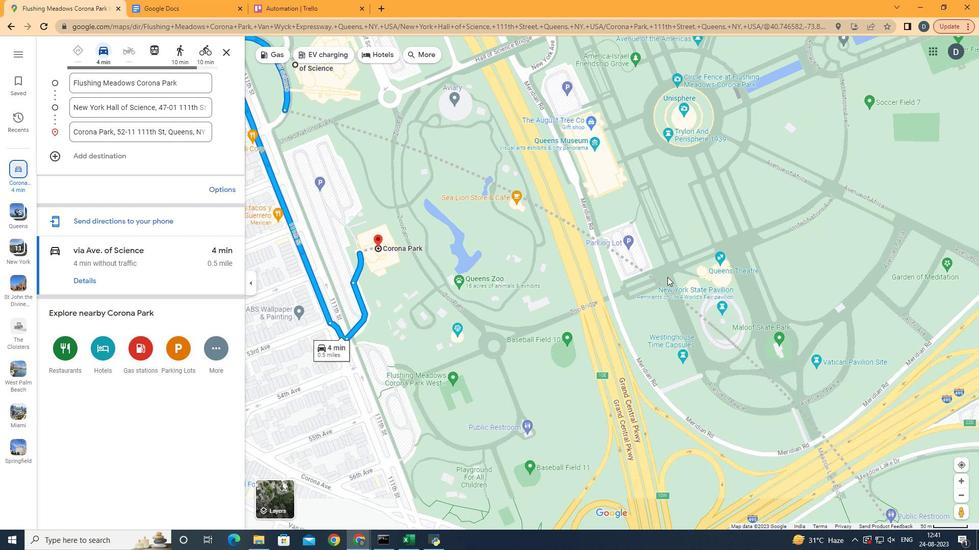 
Action: Mouse scrolled (667, 277) with delta (0, 0)
Screenshot: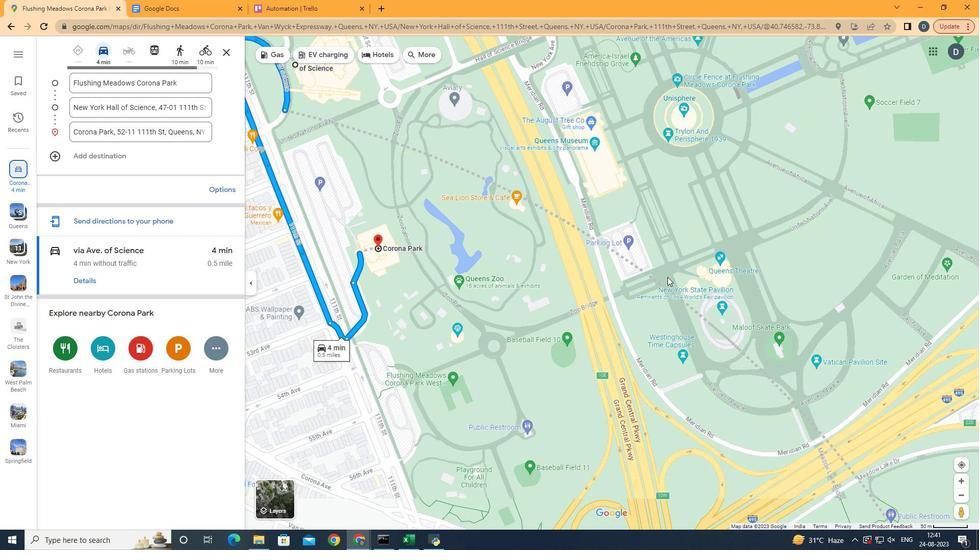 
Action: Mouse scrolled (667, 277) with delta (0, 0)
Screenshot: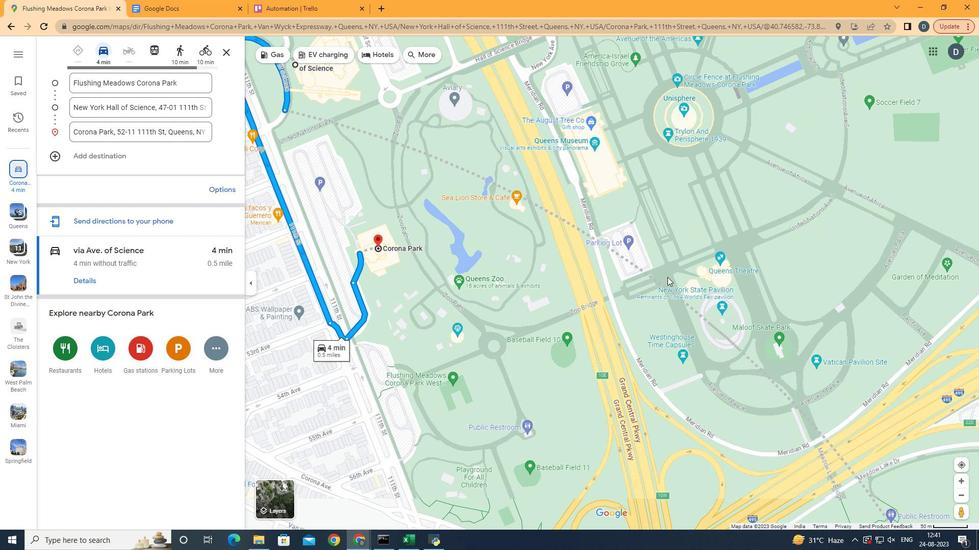 
Action: Mouse scrolled (667, 277) with delta (0, 0)
Screenshot: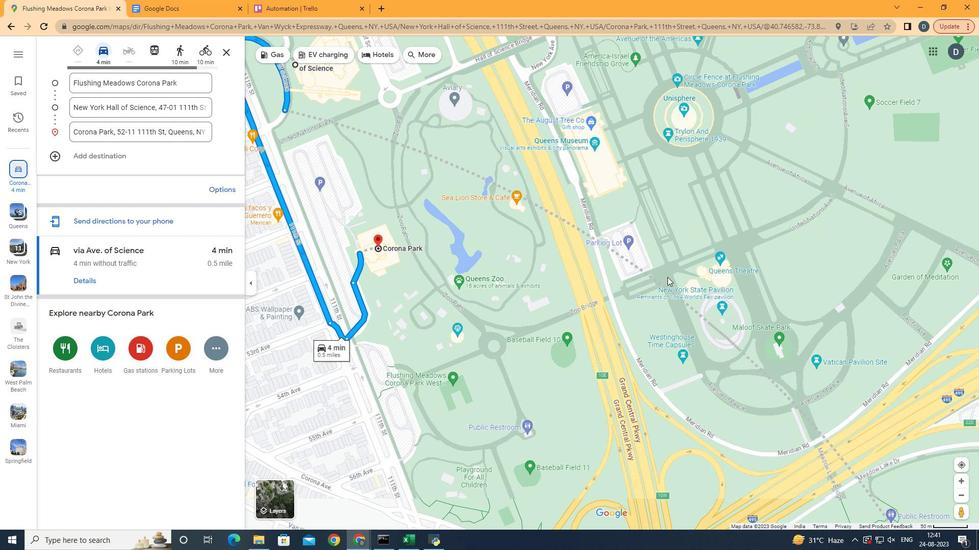 
Action: Mouse scrolled (667, 277) with delta (0, 0)
Screenshot: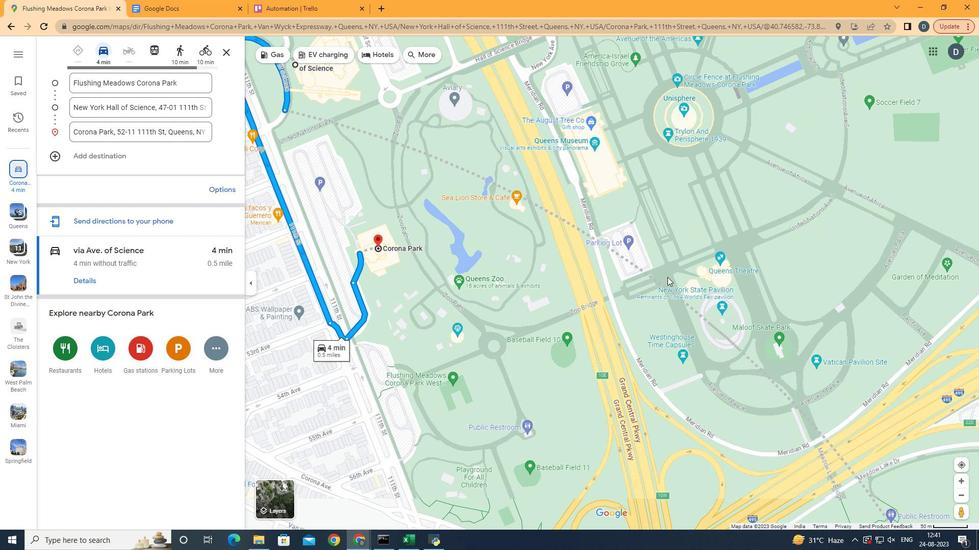 
Action: Mouse moved to (524, 197)
Screenshot: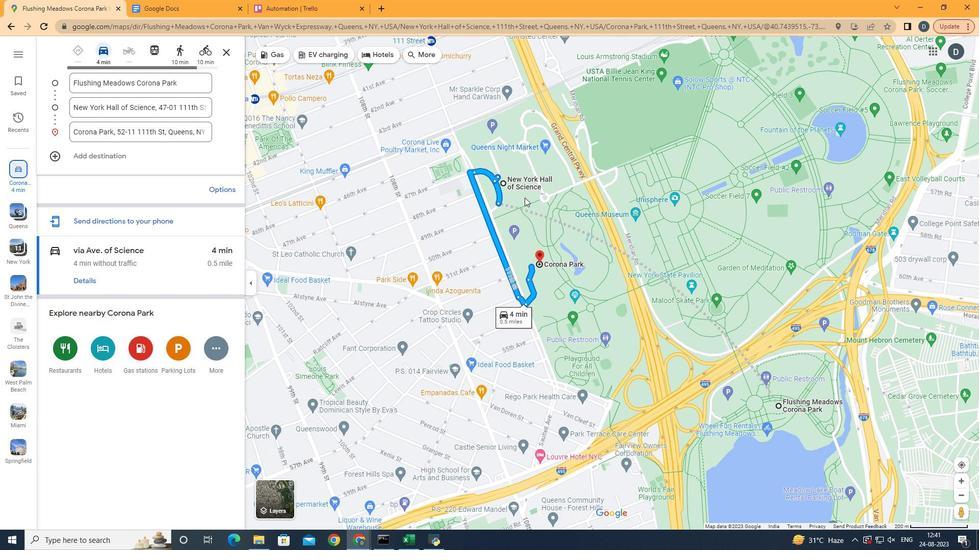 
Action: Mouse pressed left at (524, 197)
Screenshot: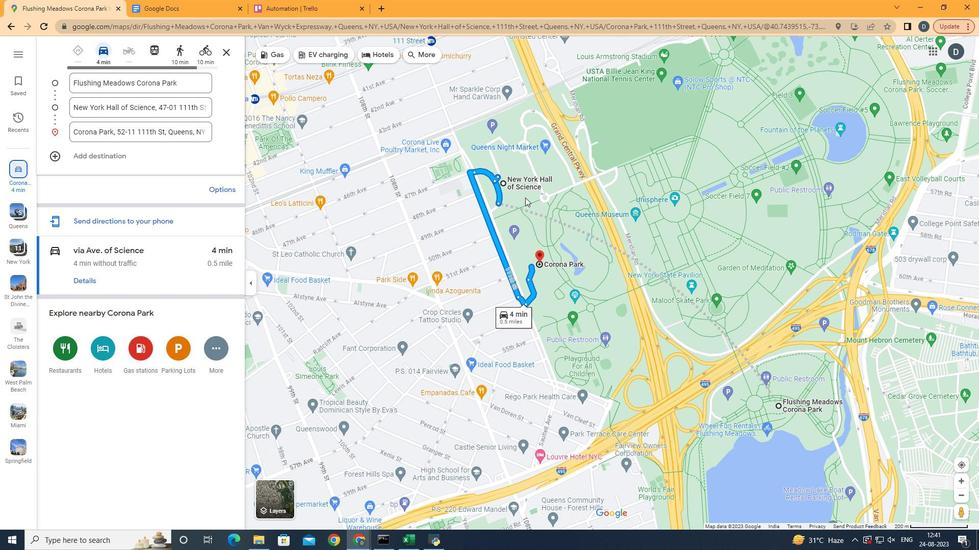
Action: Mouse moved to (544, 246)
Screenshot: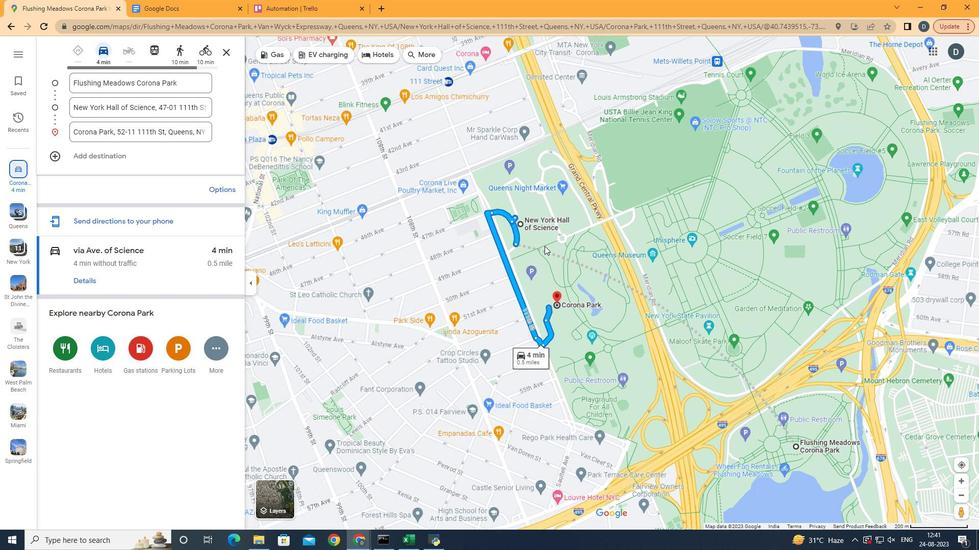 
Action: Mouse scrolled (544, 246) with delta (0, 0)
Screenshot: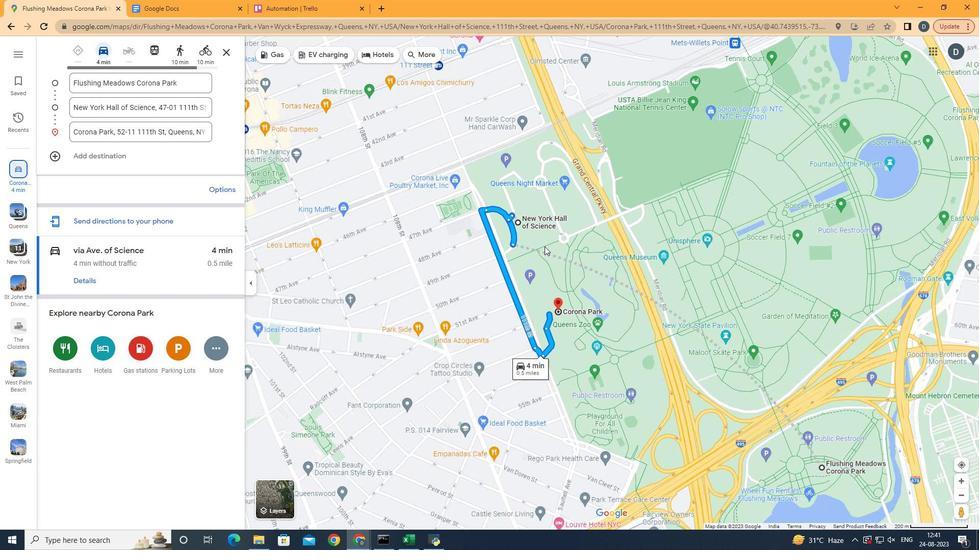 
Action: Mouse scrolled (544, 246) with delta (0, 0)
Screenshot: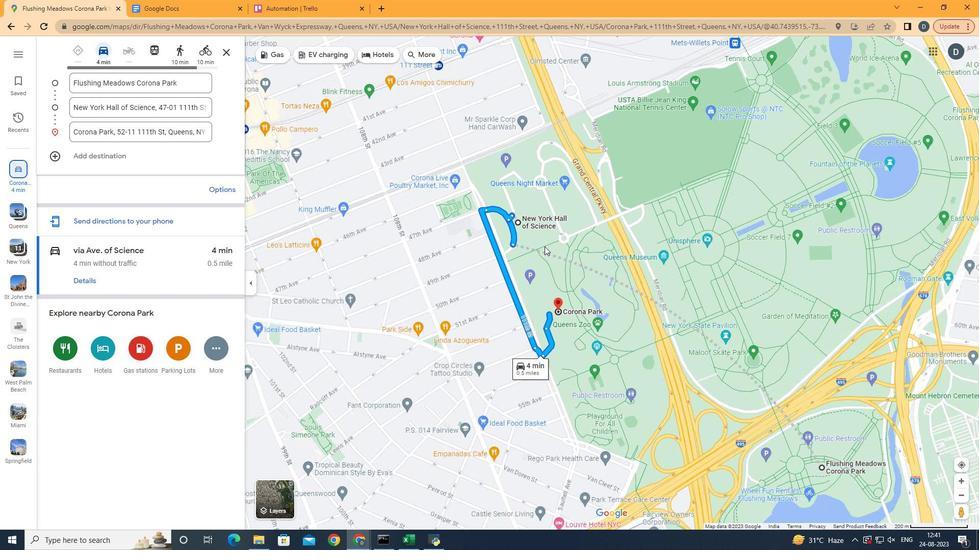 
Action: Mouse scrolled (544, 246) with delta (0, 0)
Screenshot: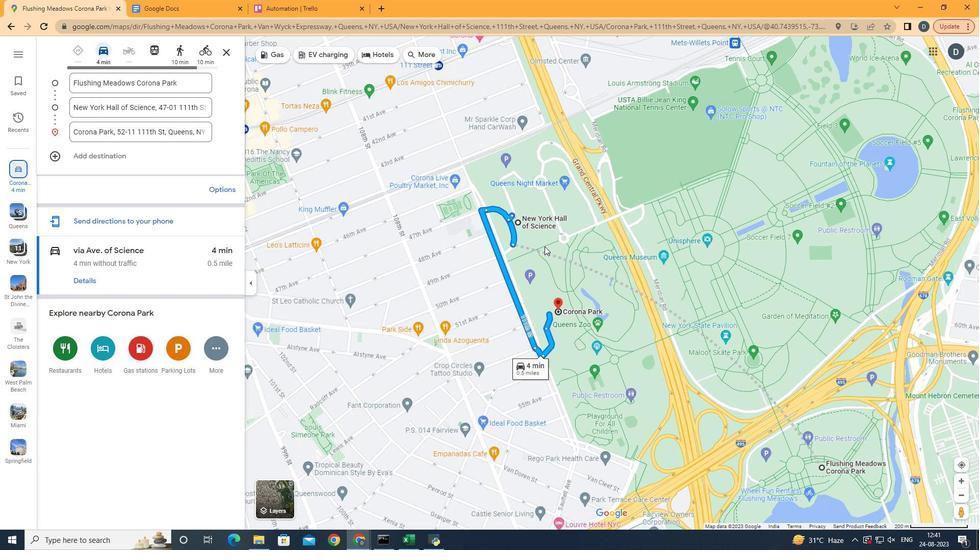 
Action: Mouse scrolled (544, 246) with delta (0, 0)
Screenshot: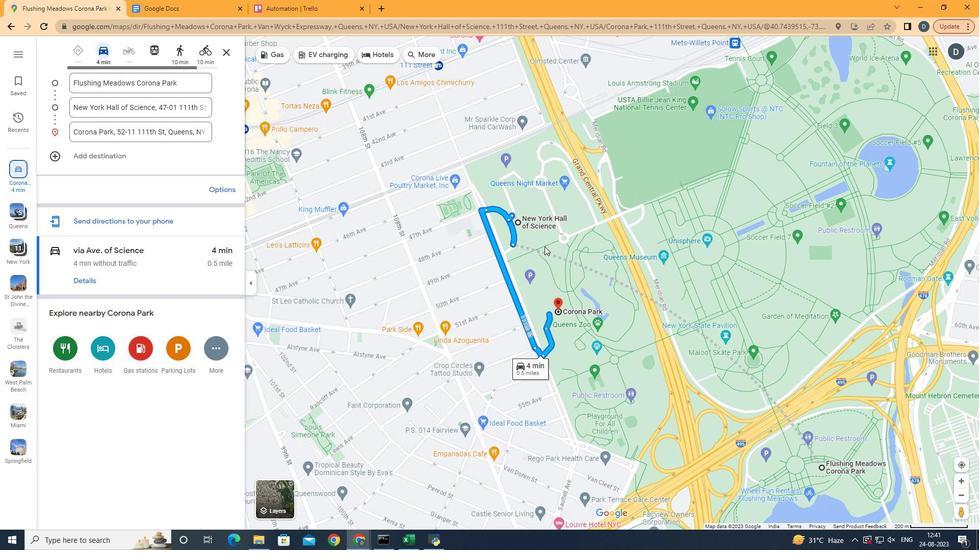 
Action: Mouse scrolled (544, 246) with delta (0, 0)
Screenshot: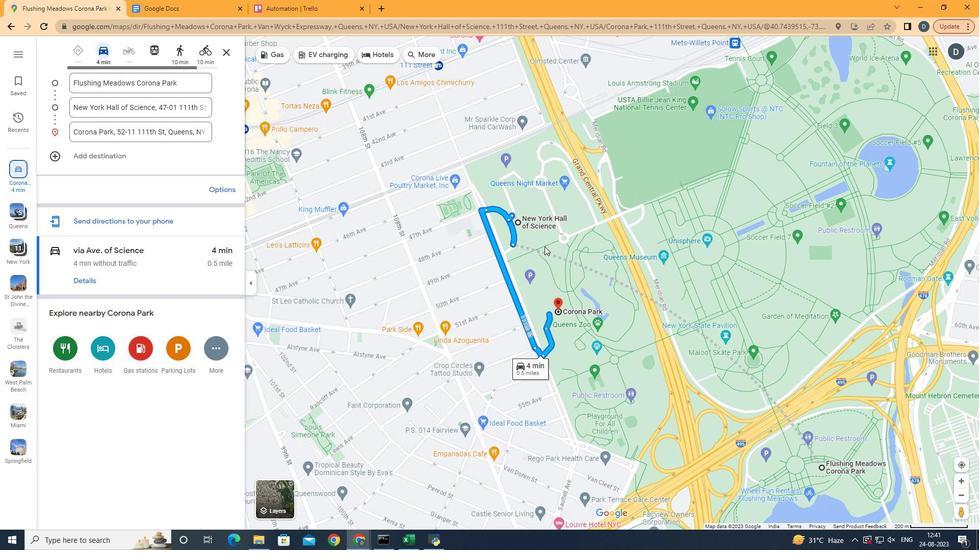 
Action: Mouse moved to (544, 246)
Screenshot: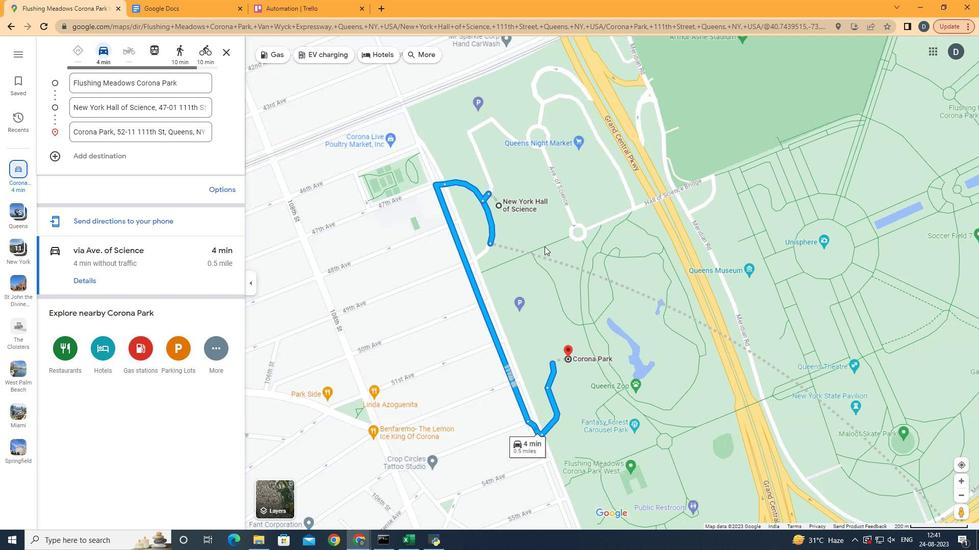 
Action: Mouse scrolled (544, 247) with delta (0, 0)
Screenshot: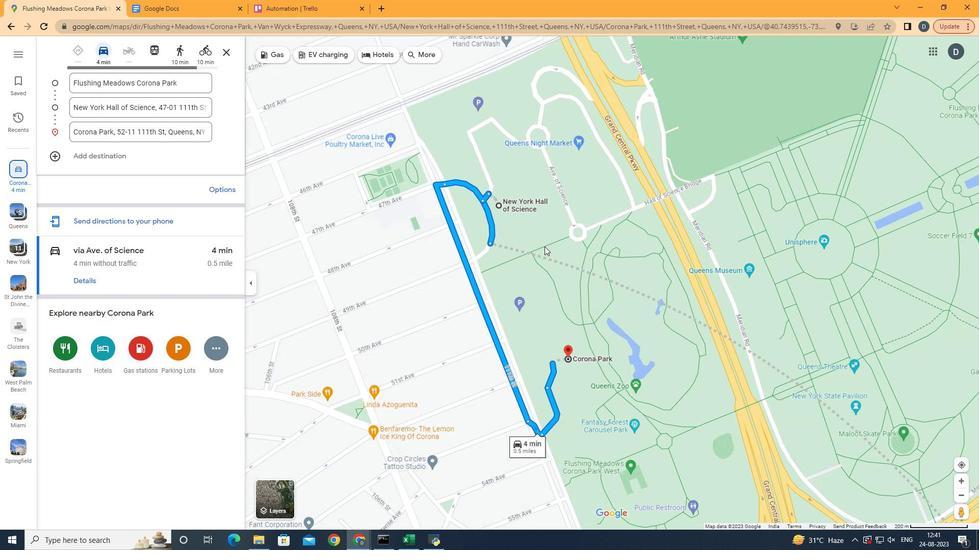 
Action: Mouse moved to (638, 389)
Screenshot: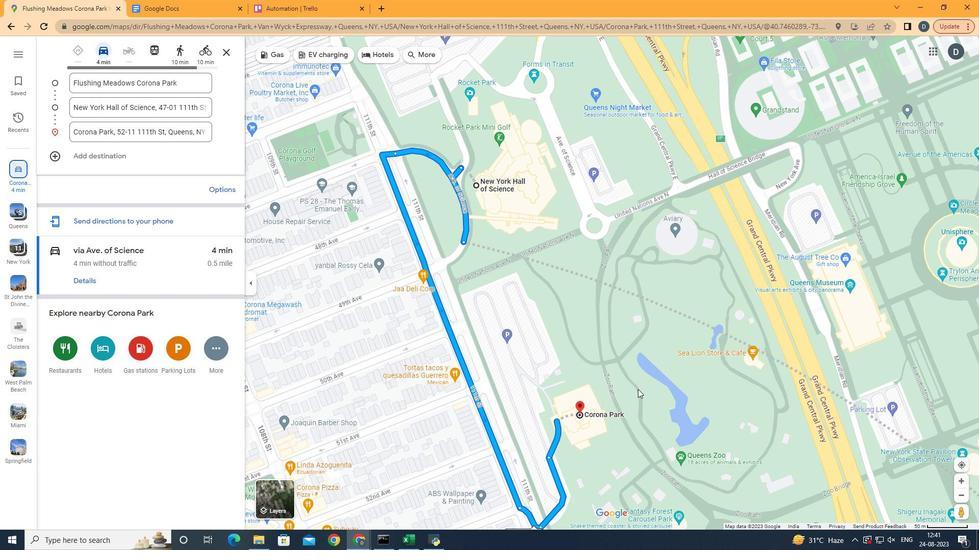 
